 Task: Find the schedule for the last Metro Red Line train from Union Station to North Hollywood.
Action: Key pressed union<Key.space>statuion<Key.backspace><Key.backspace><Key.backspace><Key.backspace>ion
Screenshot: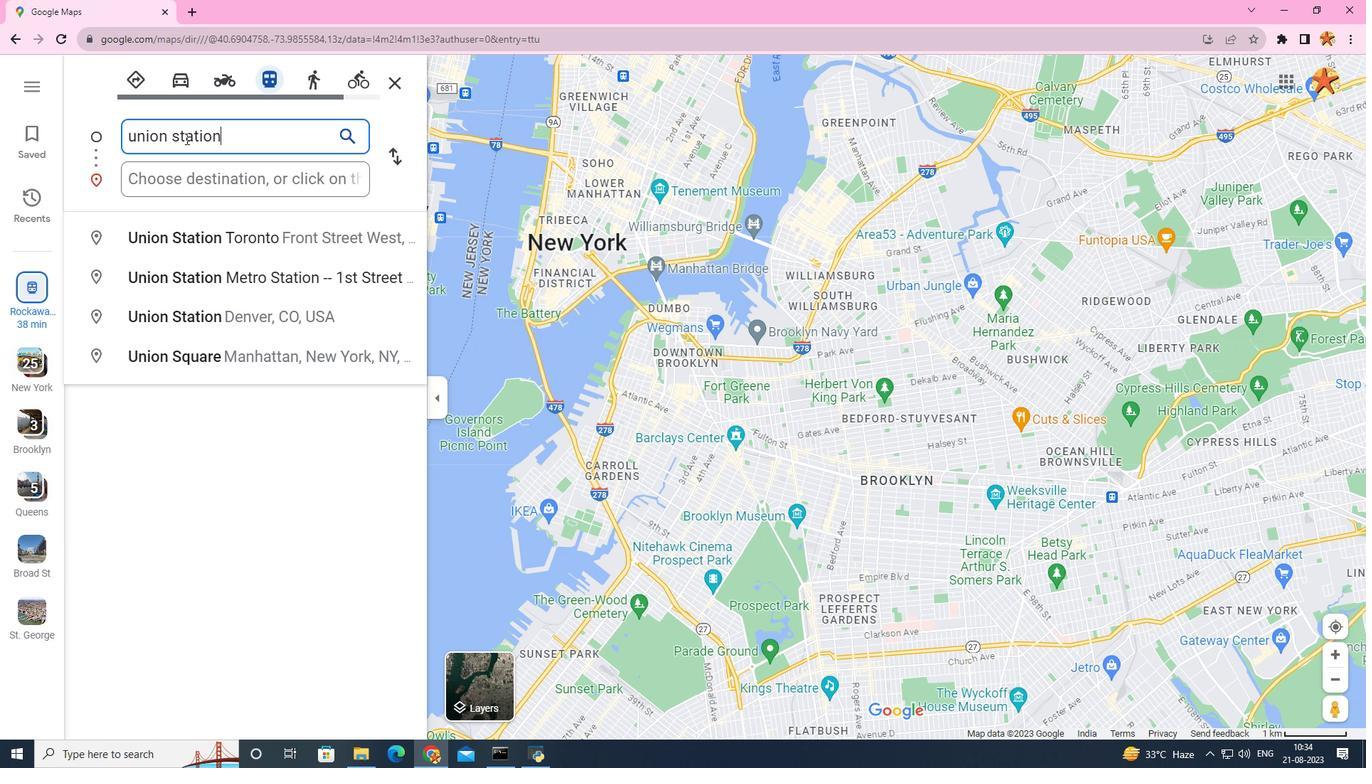 
Action: Mouse moved to (172, 277)
Screenshot: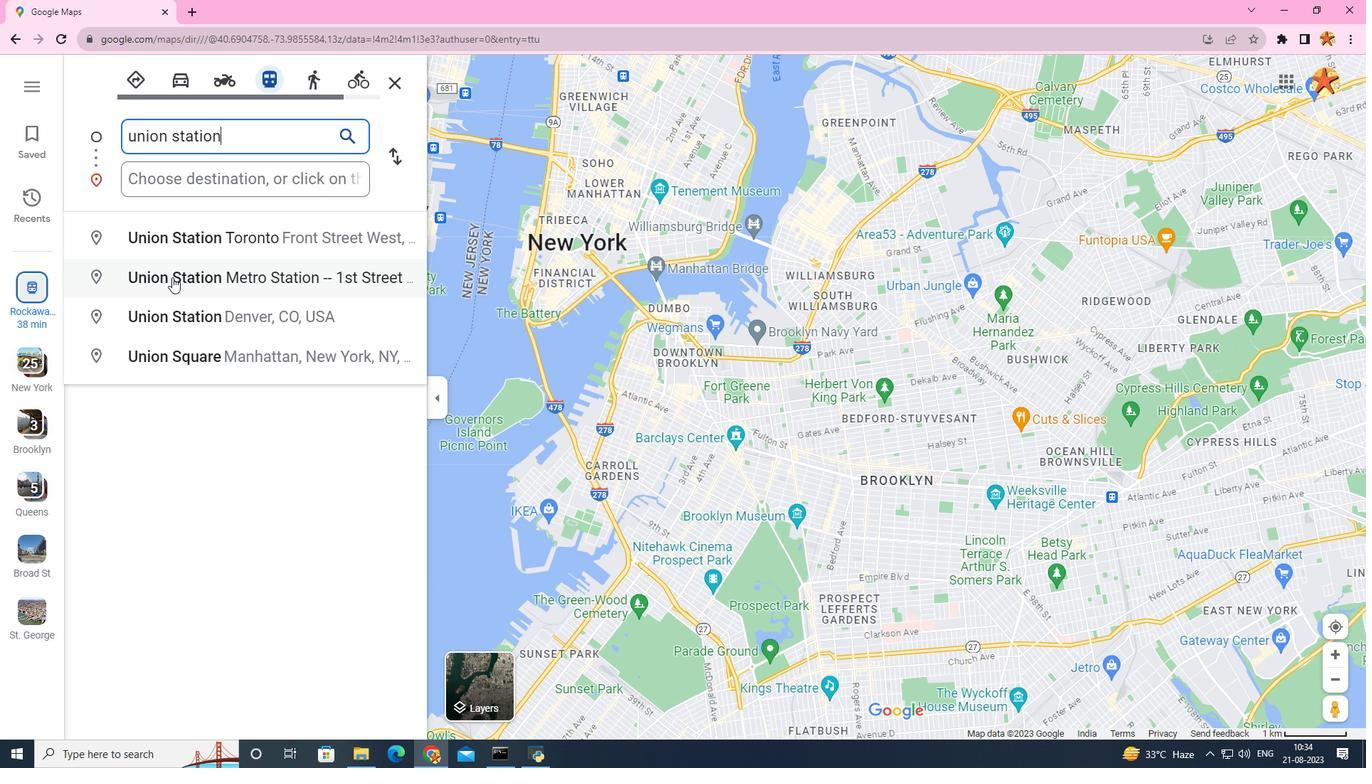 
Action: Mouse pressed left at (172, 277)
Screenshot: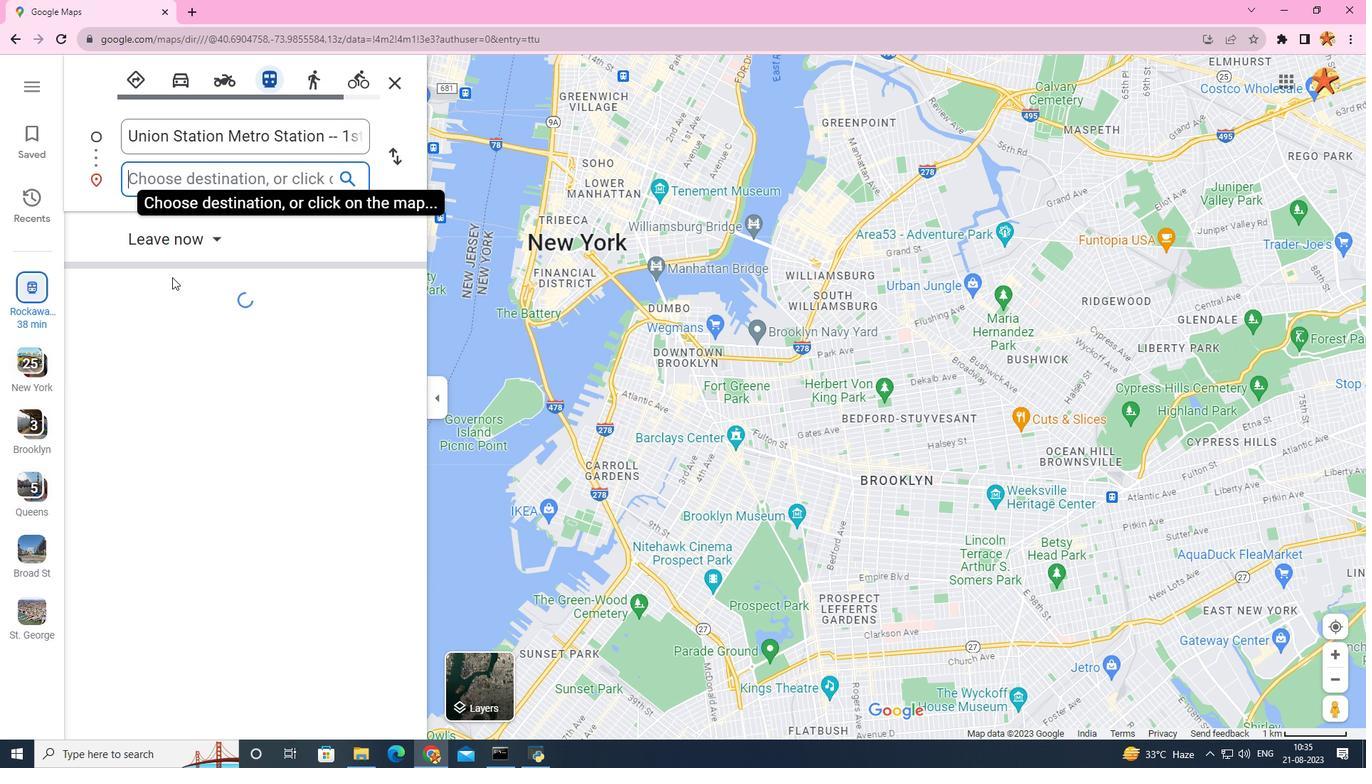 
Action: Mouse moved to (225, 178)
Screenshot: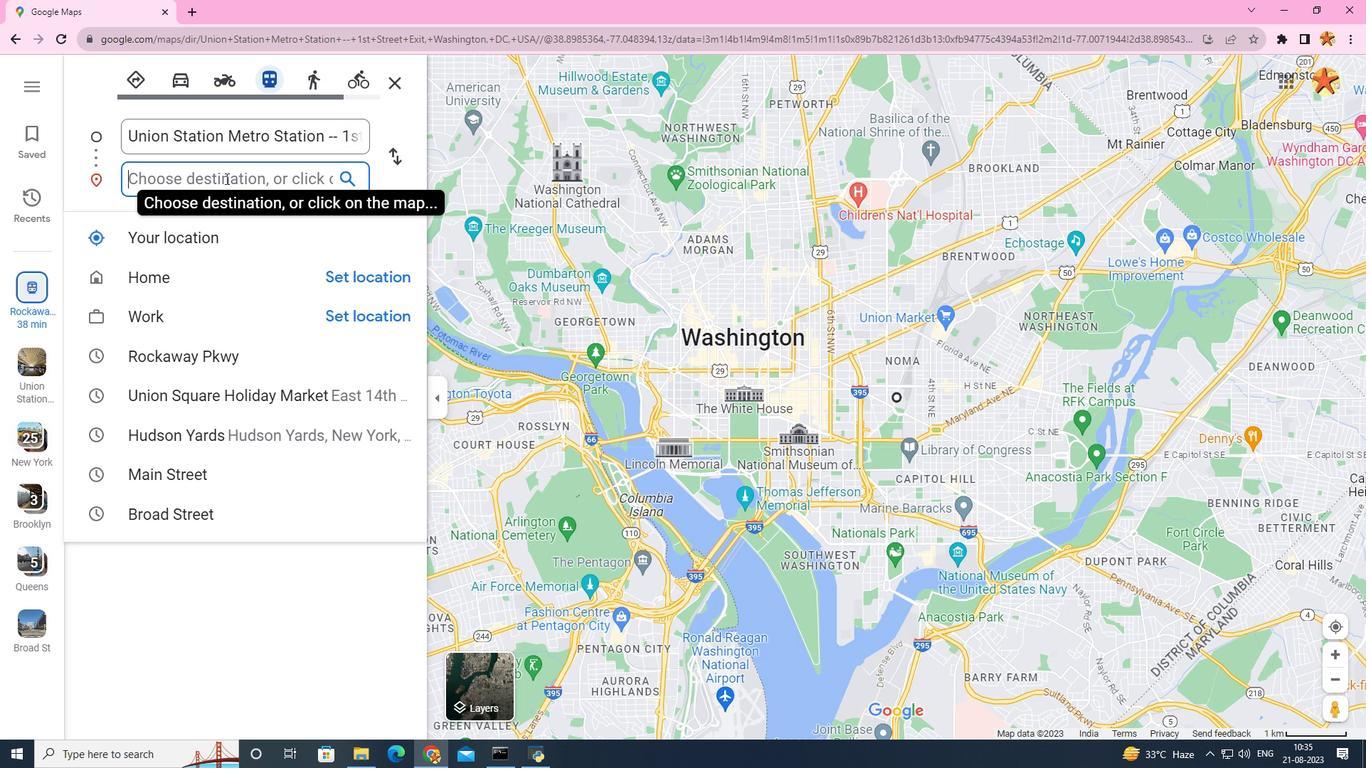 
Action: Mouse pressed left at (225, 178)
Screenshot: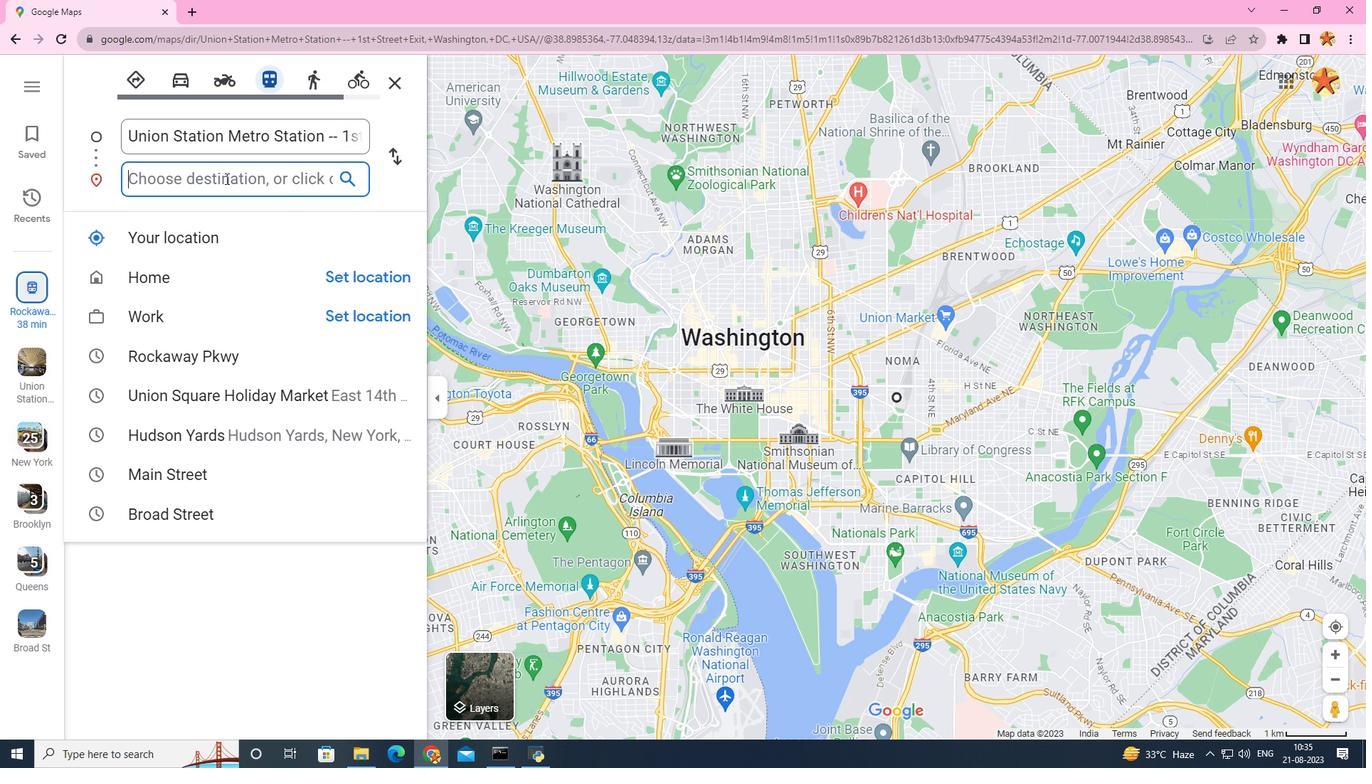 
Action: Key pressed north<Key.space>hollywood
Screenshot: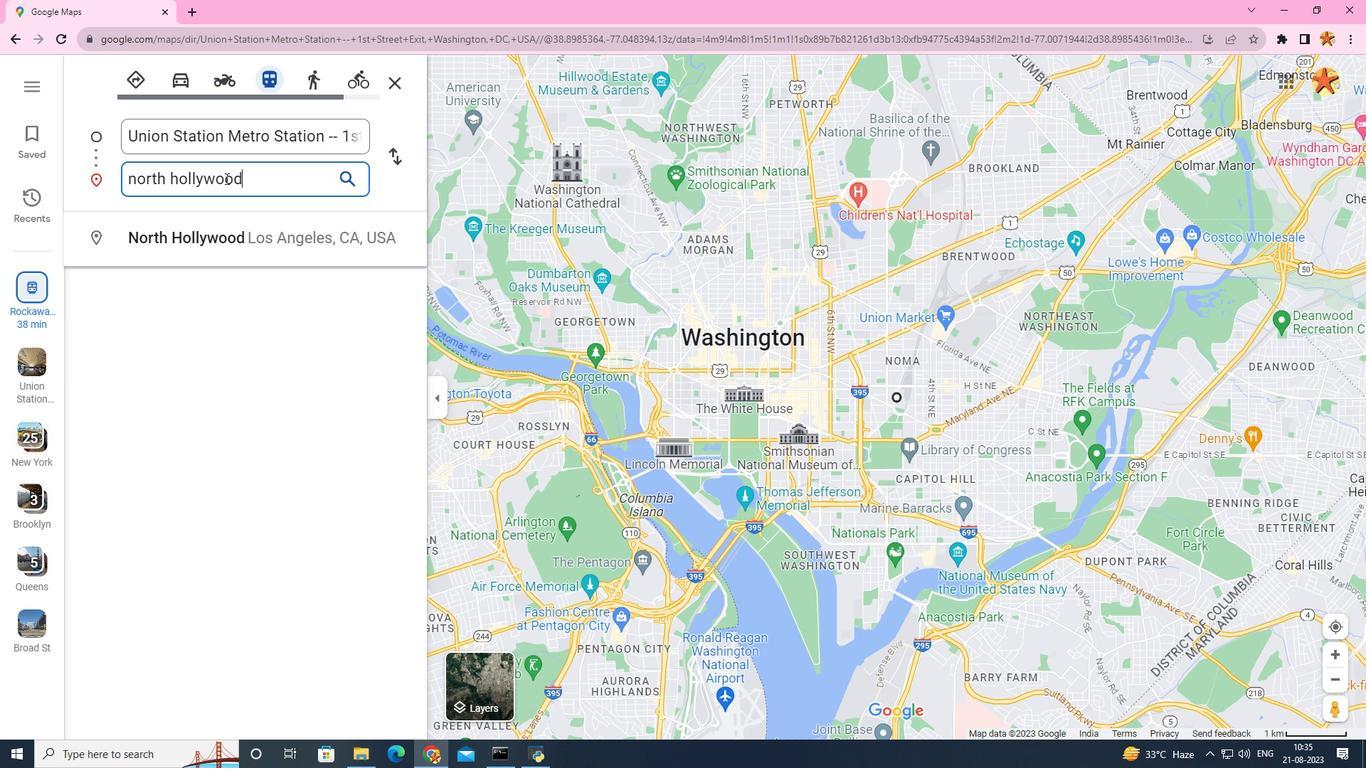 
Action: Mouse moved to (227, 259)
Screenshot: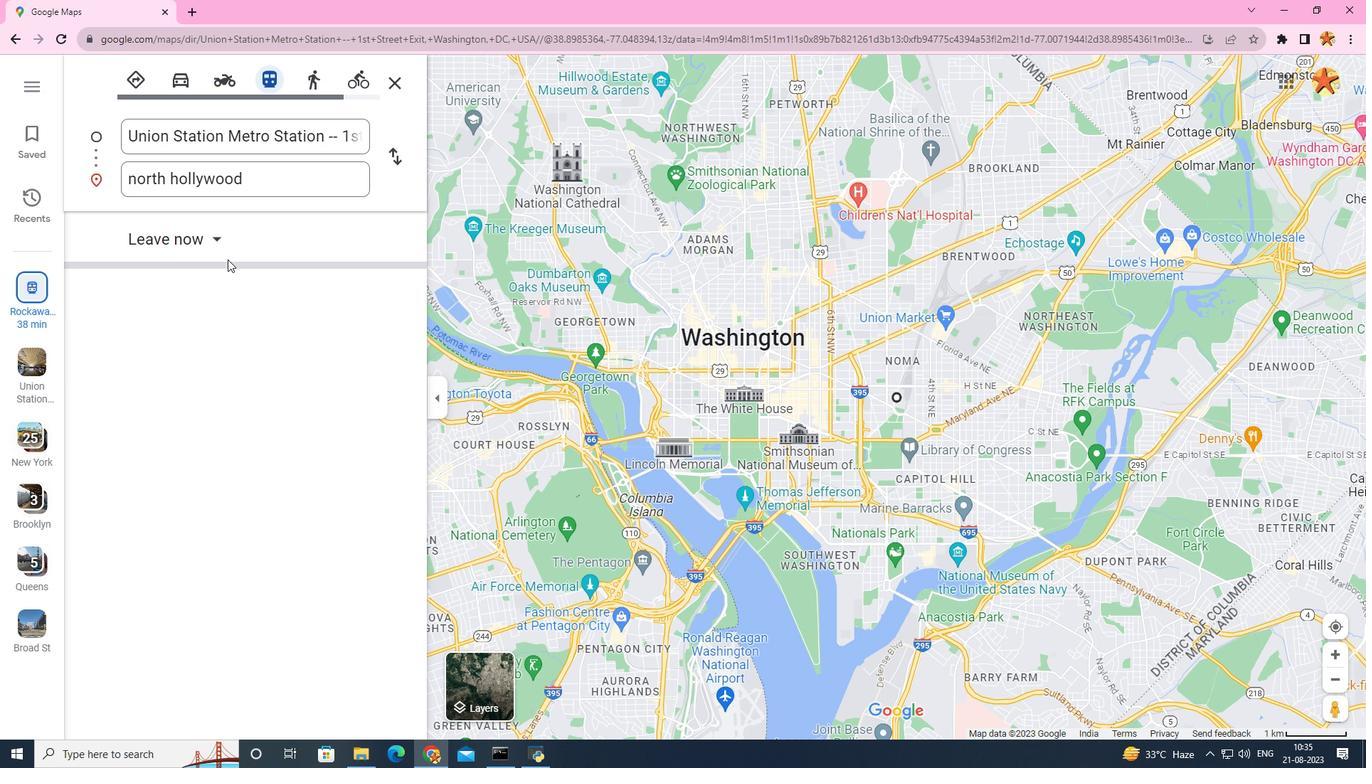 
Action: Mouse pressed left at (227, 259)
Screenshot: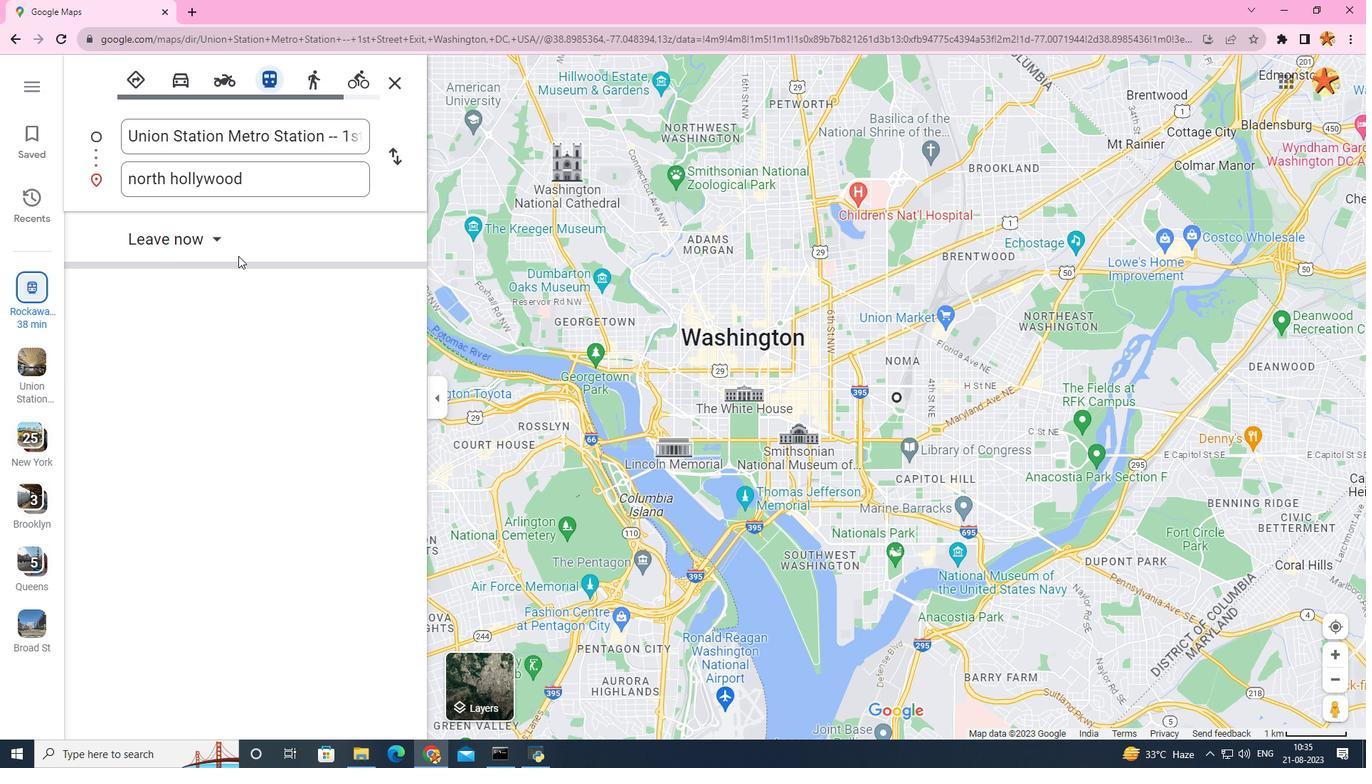 
Action: Mouse moved to (259, 182)
Screenshot: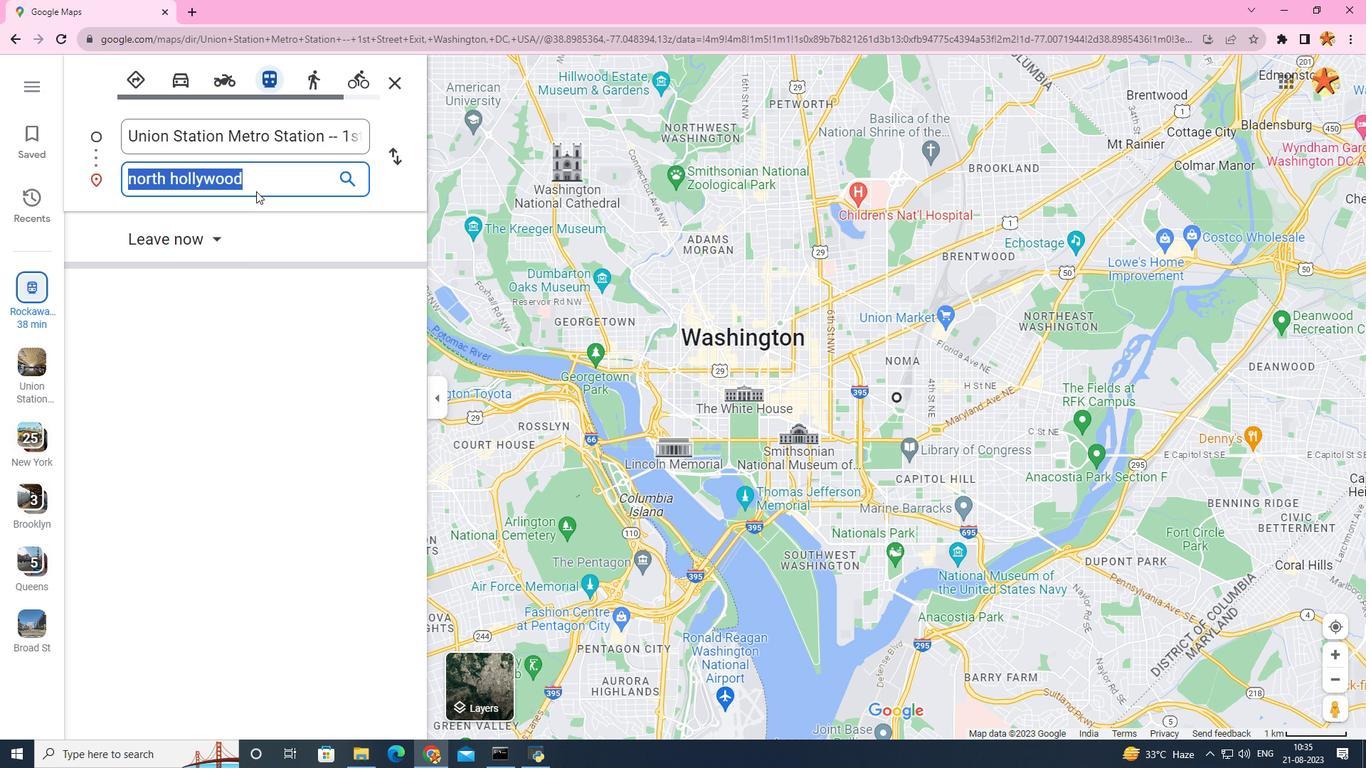 
Action: Mouse pressed left at (259, 182)
Screenshot: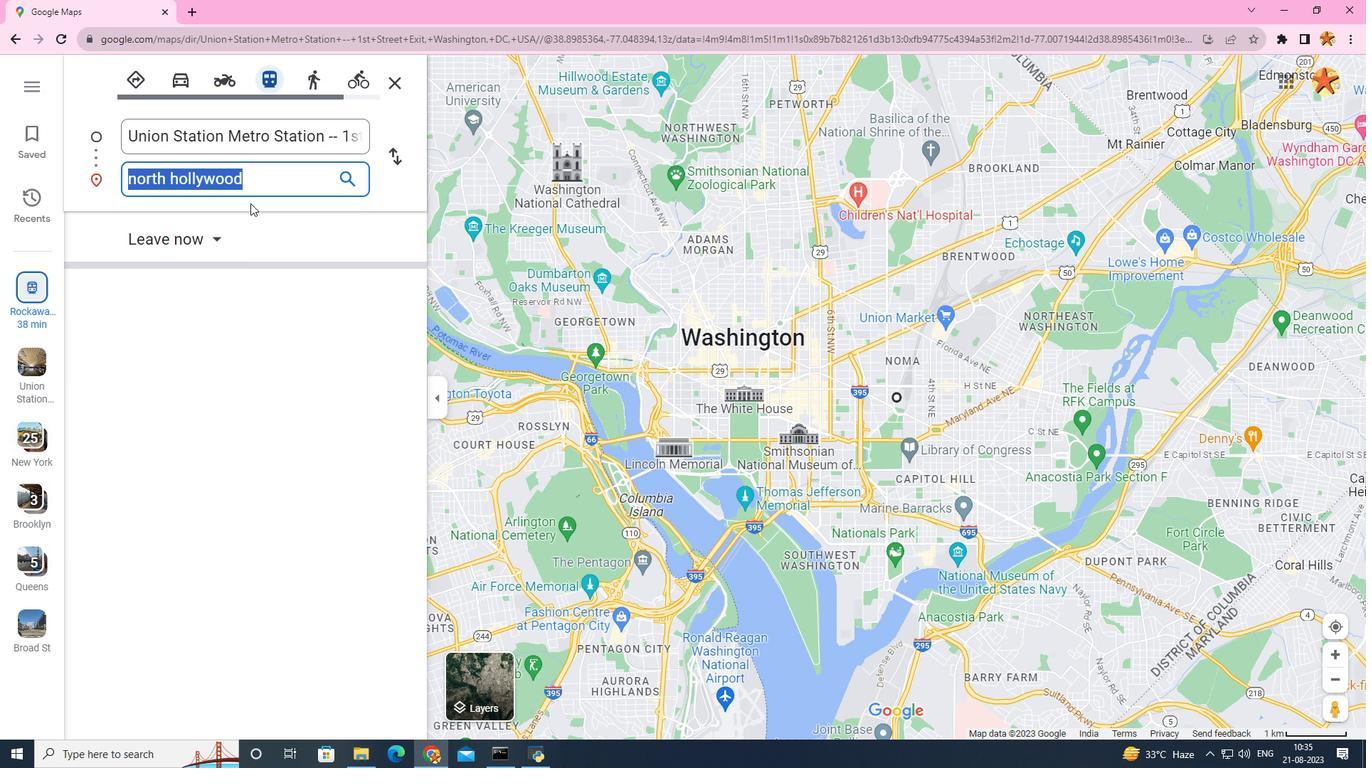 
Action: Mouse moved to (271, 182)
Screenshot: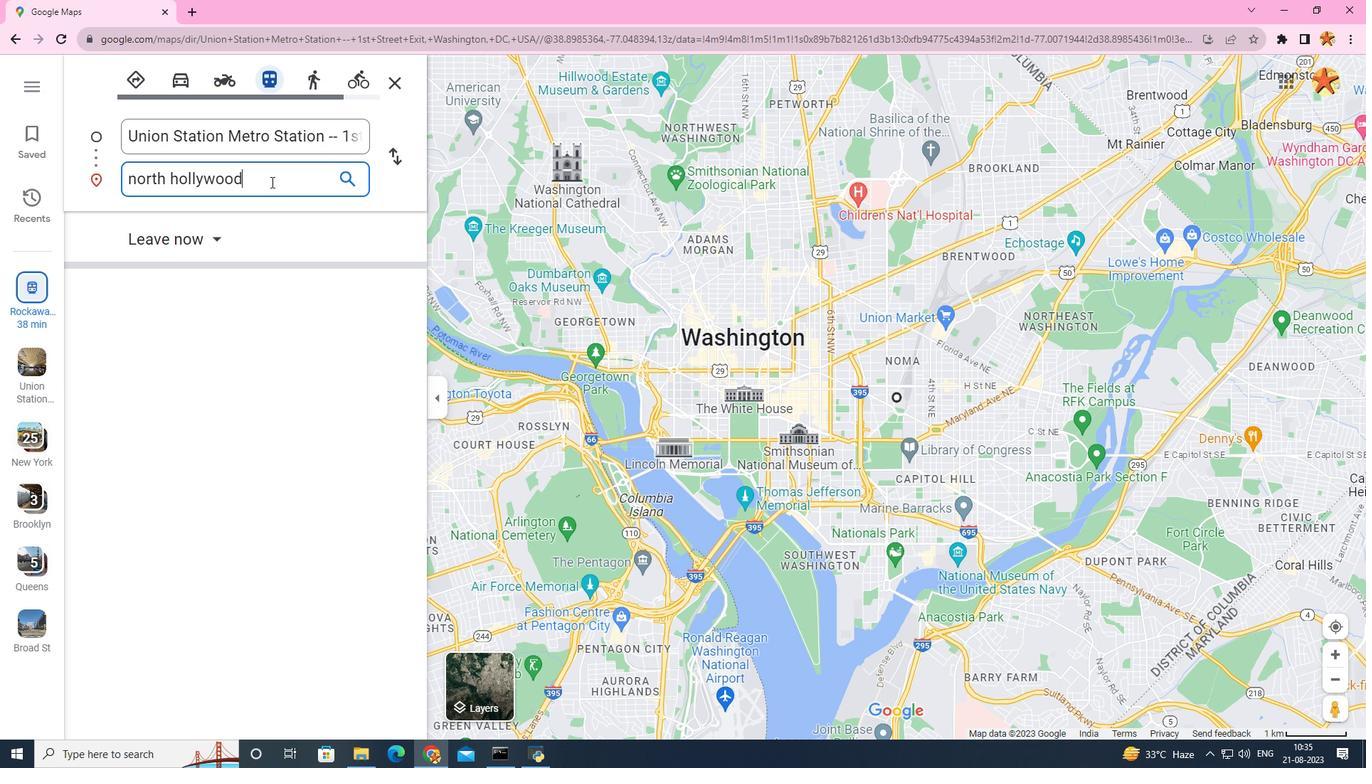
Action: Mouse pressed left at (271, 182)
Screenshot: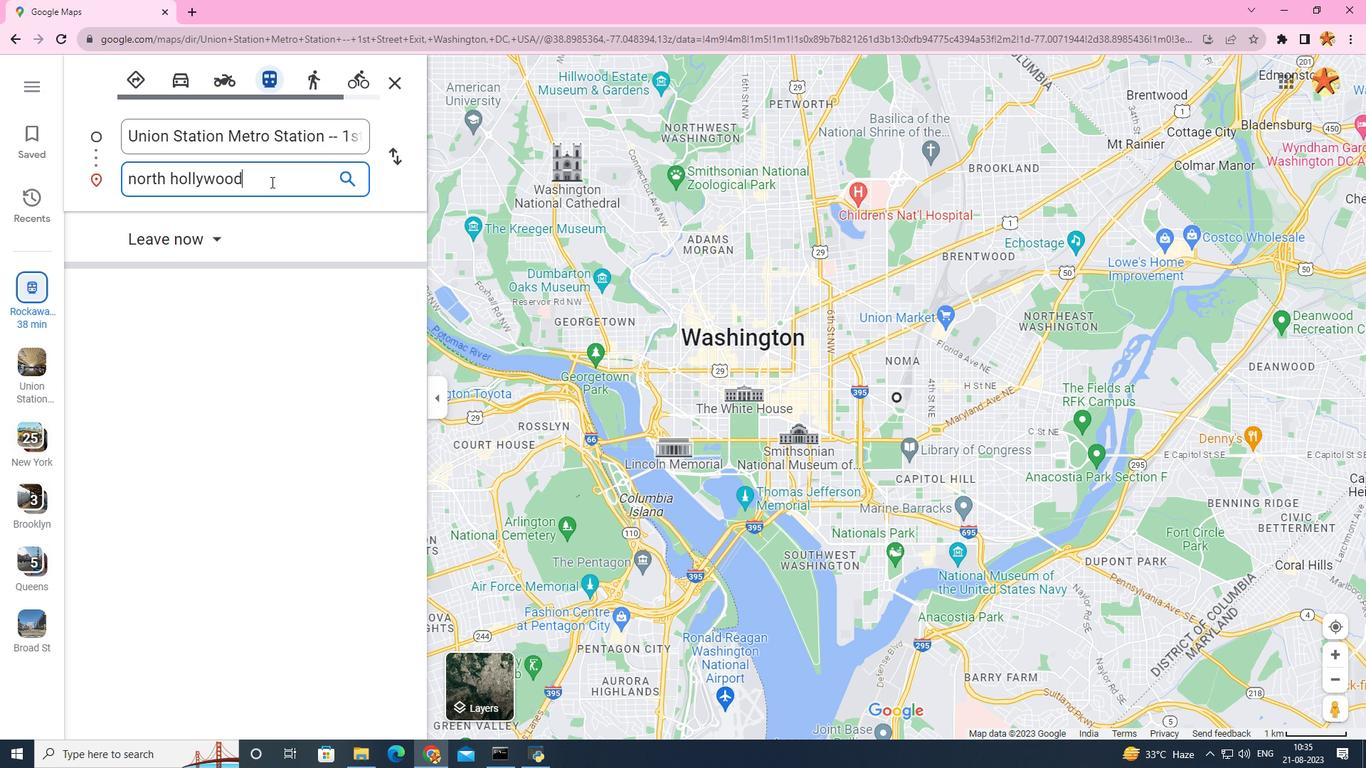 
Action: Key pressed m<Key.backspace>
Screenshot: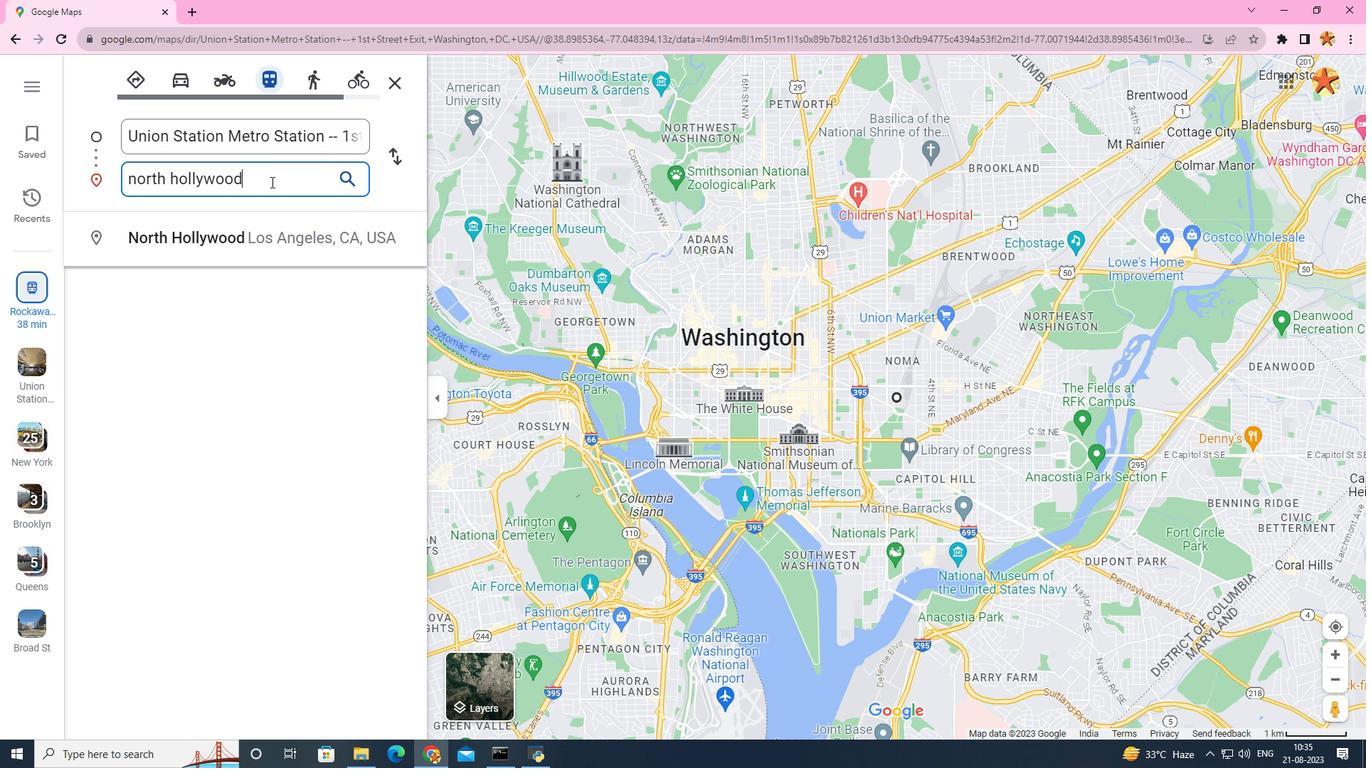
Action: Mouse moved to (224, 222)
Screenshot: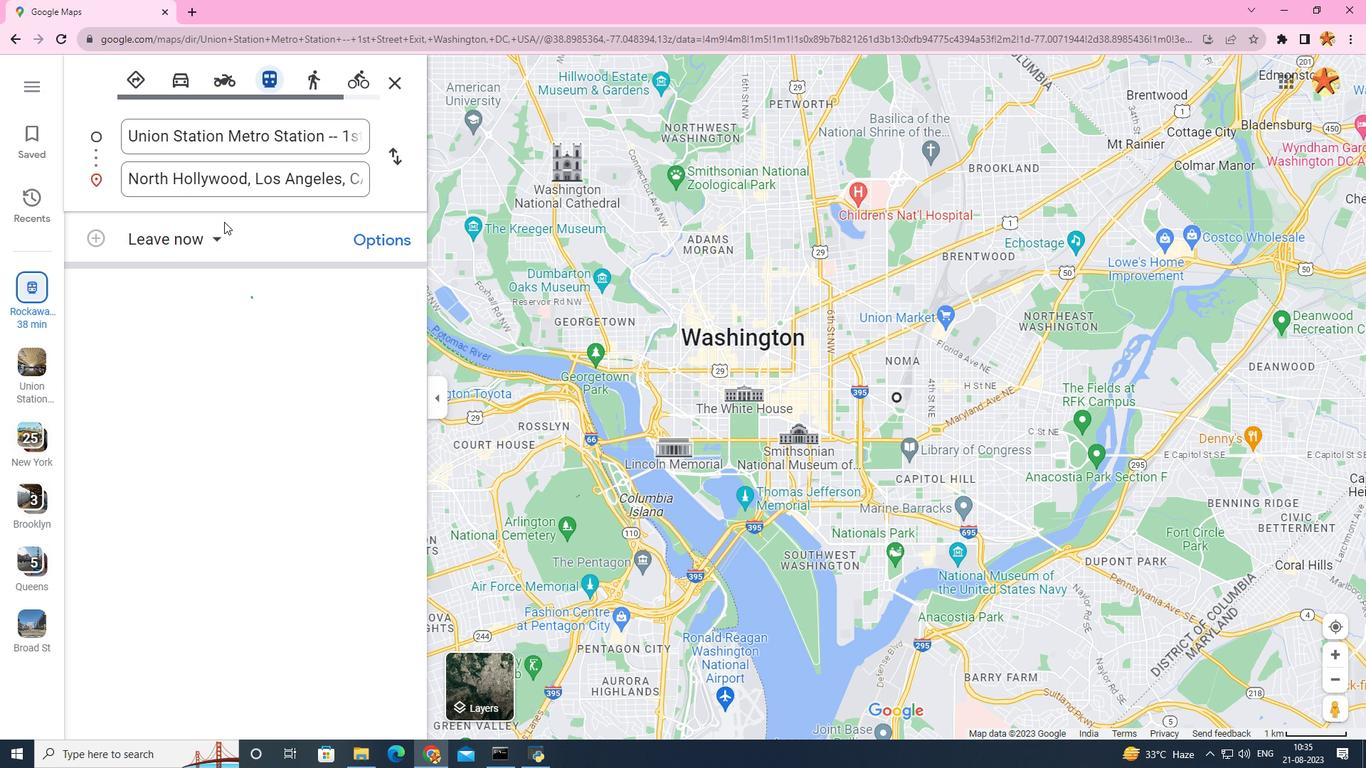 
Action: Mouse pressed left at (224, 222)
Screenshot: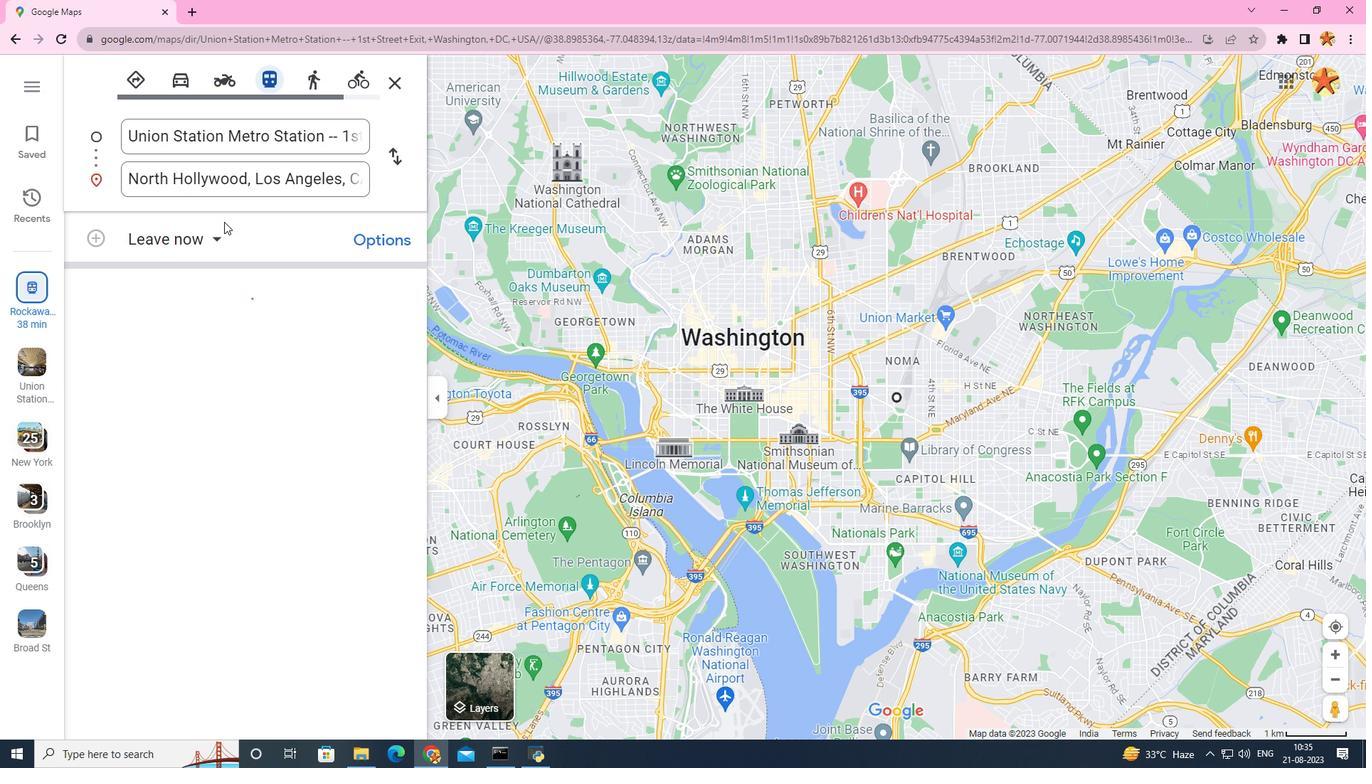 
Action: Mouse moved to (207, 239)
Screenshot: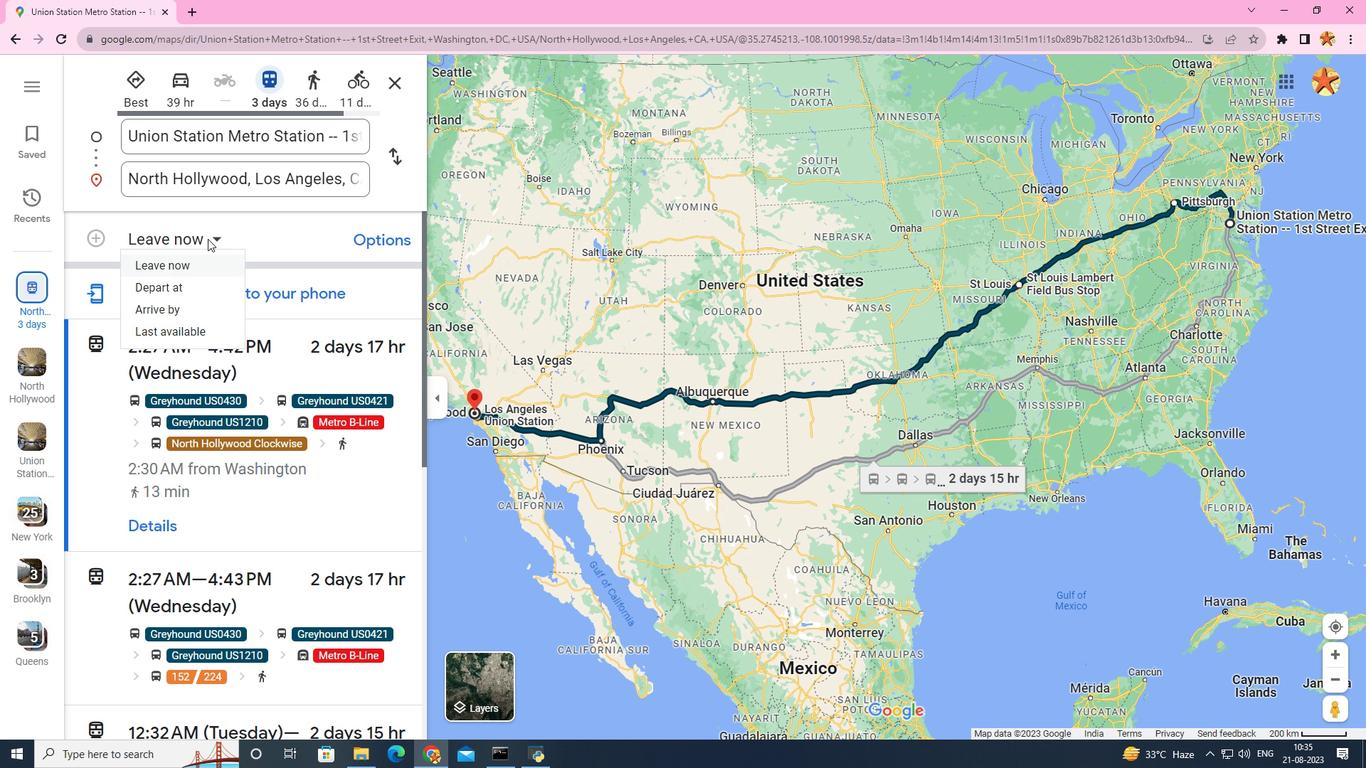 
Action: Mouse pressed left at (207, 239)
Screenshot: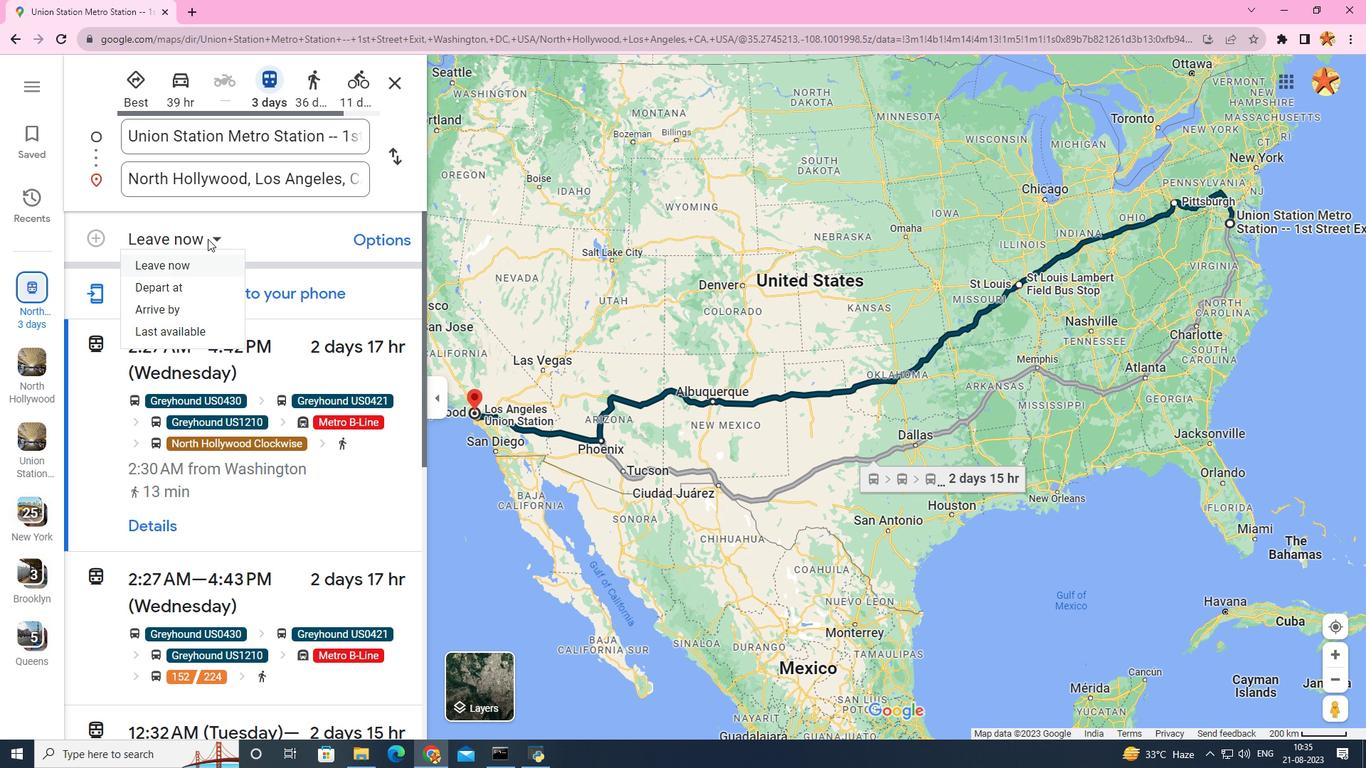 
Action: Mouse moved to (183, 333)
Screenshot: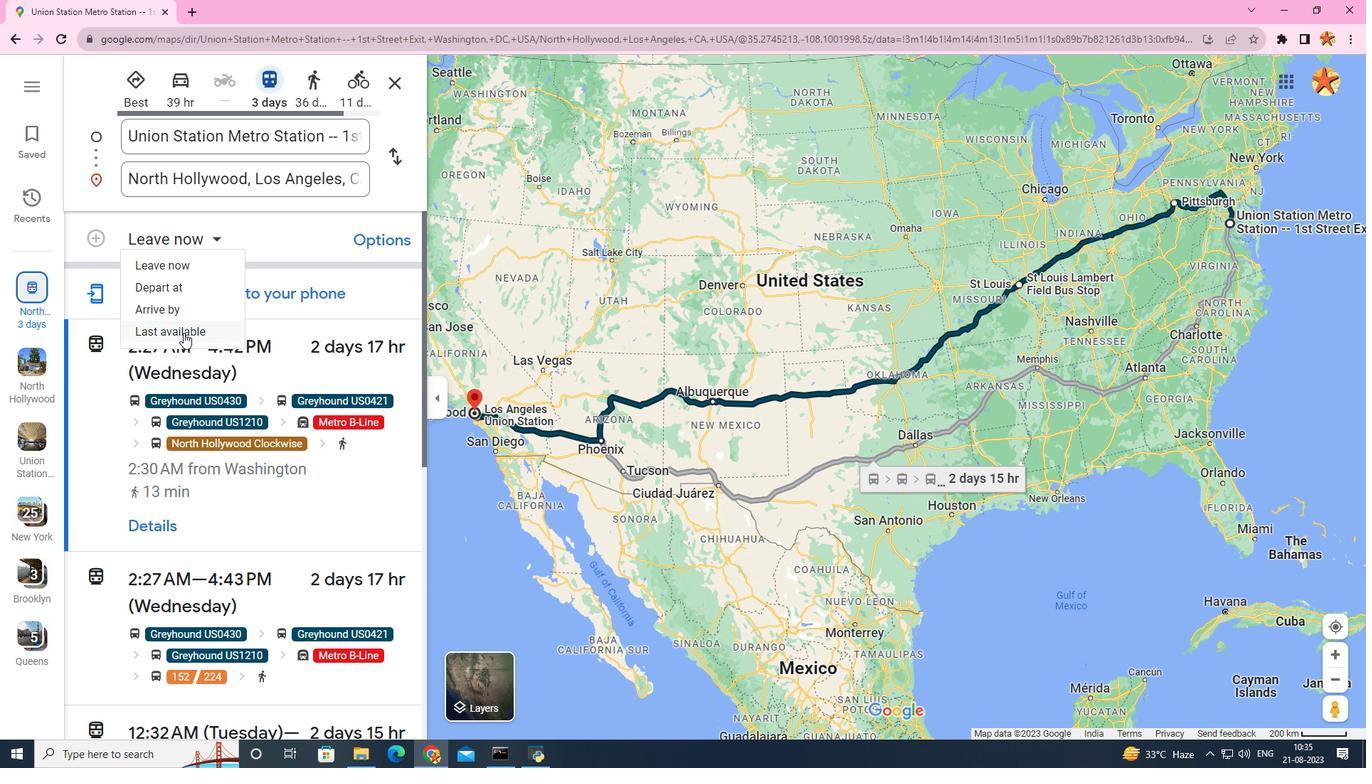 
Action: Mouse pressed left at (183, 333)
Screenshot: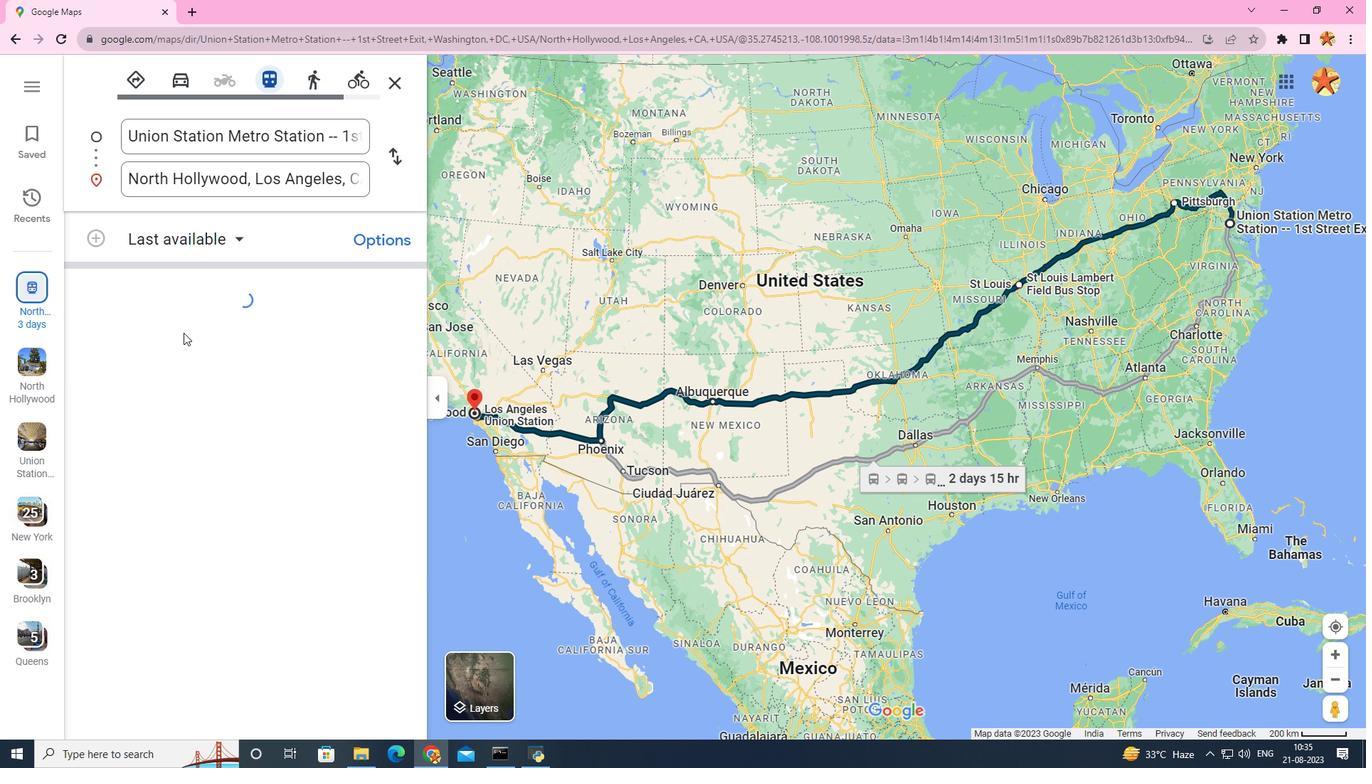 
Action: Mouse moved to (108, 463)
Screenshot: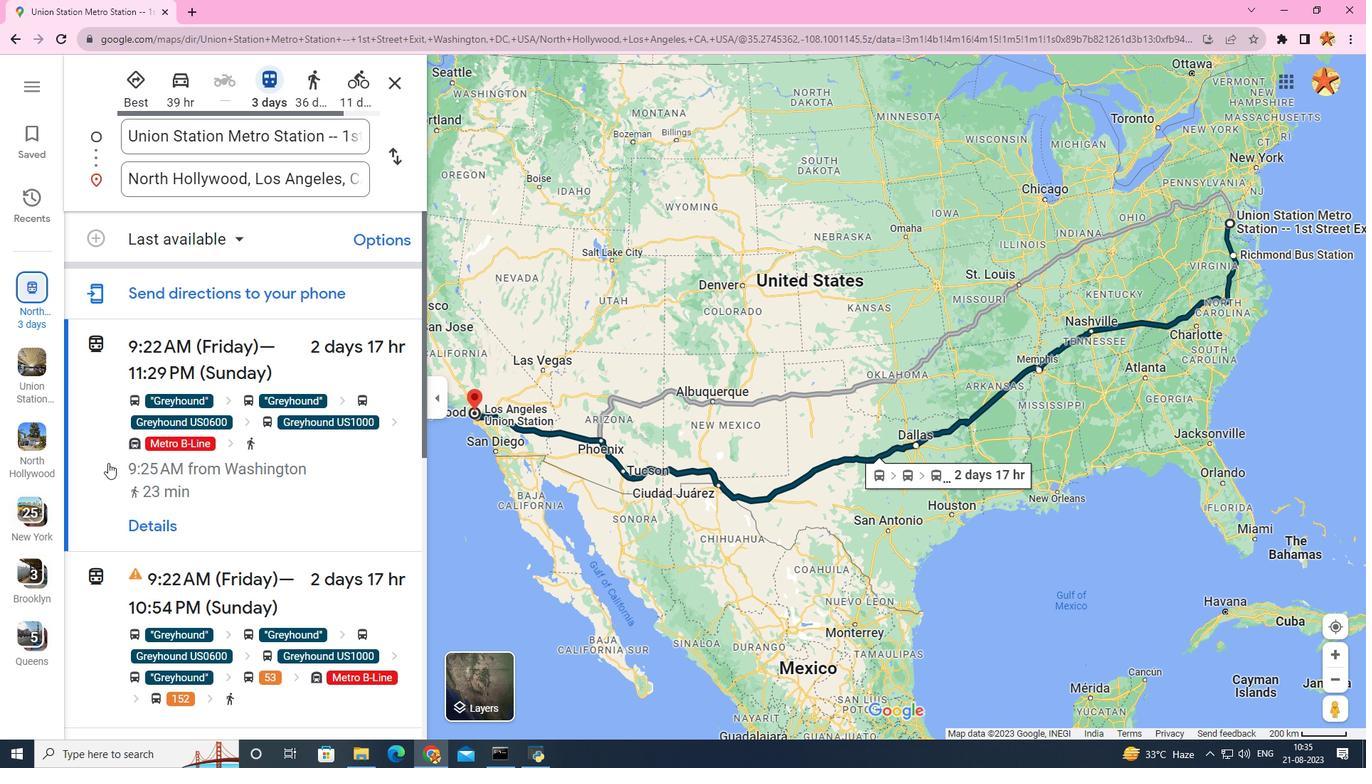 
Action: Mouse scrolled (108, 462) with delta (0, 0)
Screenshot: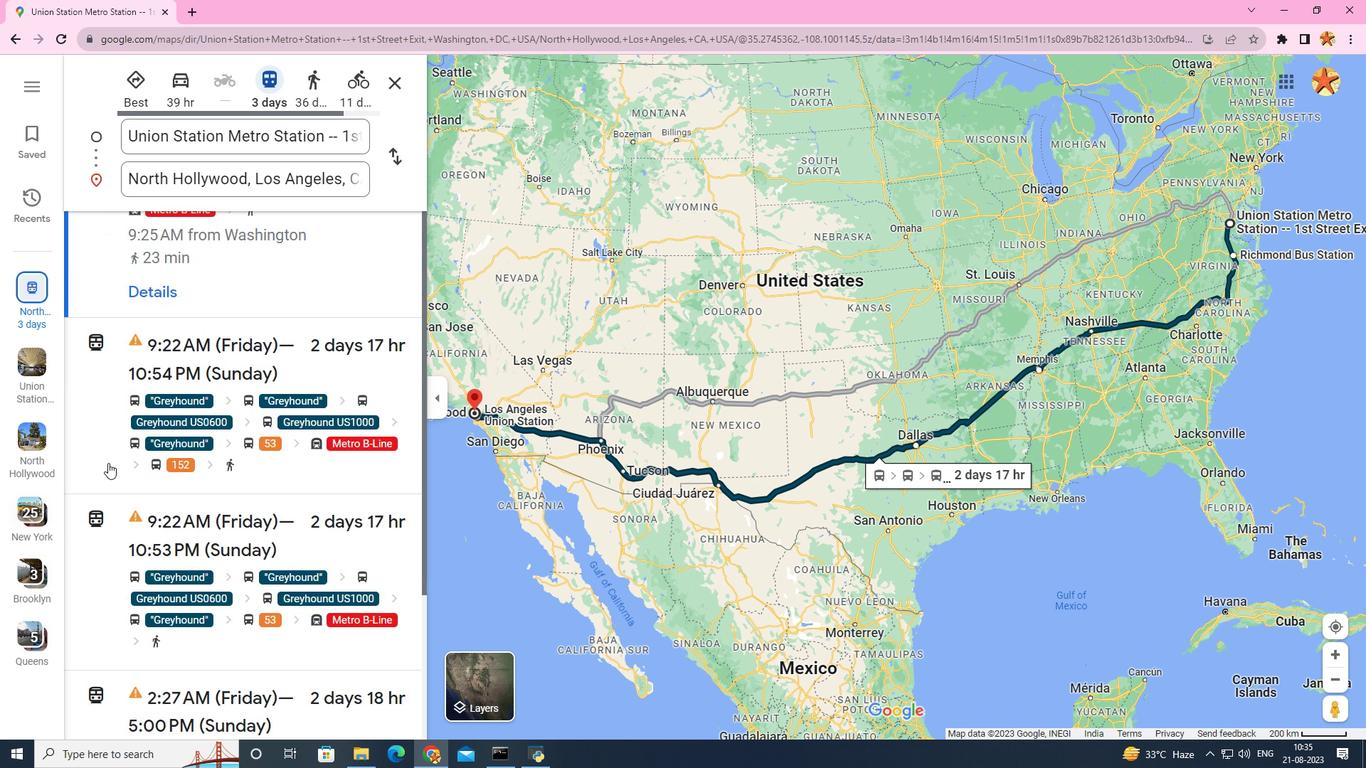 
Action: Mouse scrolled (108, 462) with delta (0, 0)
Screenshot: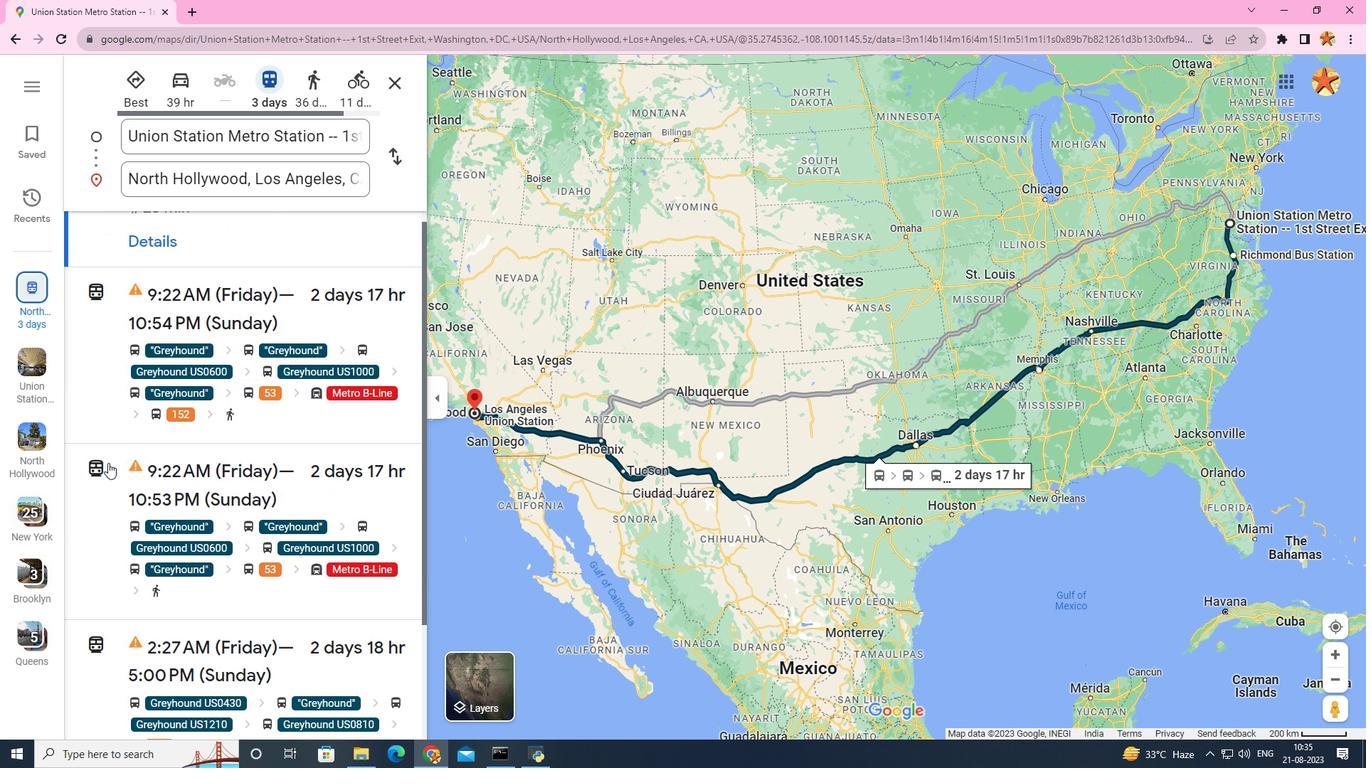 
Action: Mouse scrolled (108, 462) with delta (0, 0)
Screenshot: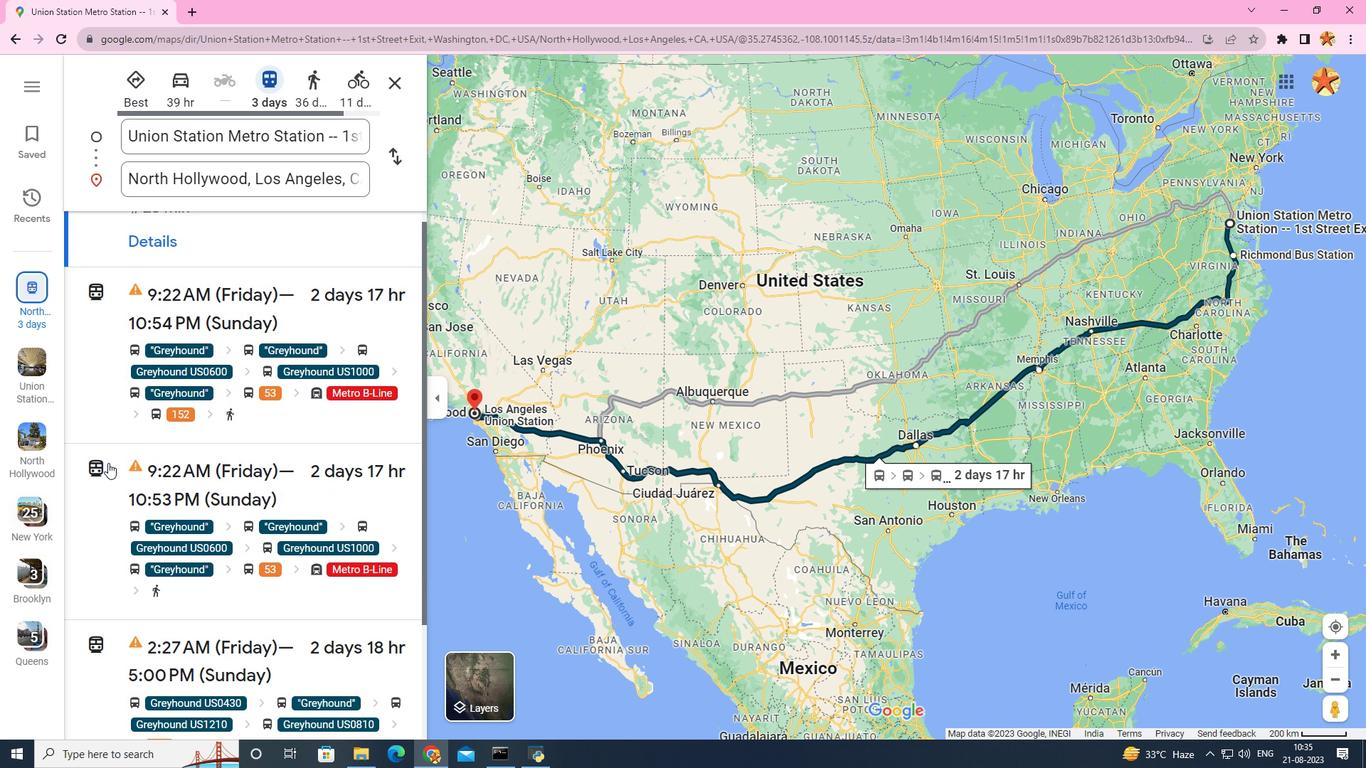 
Action: Mouse scrolled (108, 462) with delta (0, 0)
Screenshot: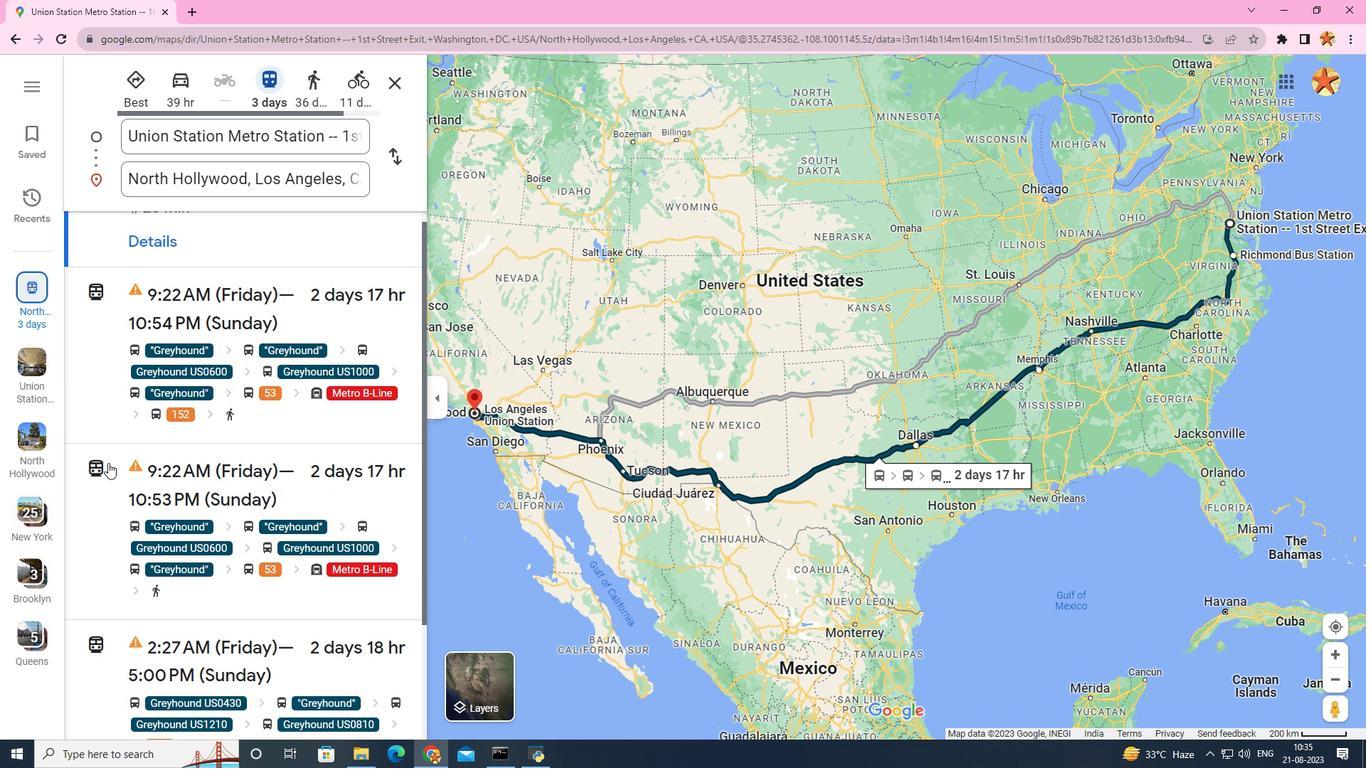 
Action: Mouse scrolled (108, 462) with delta (0, 0)
Screenshot: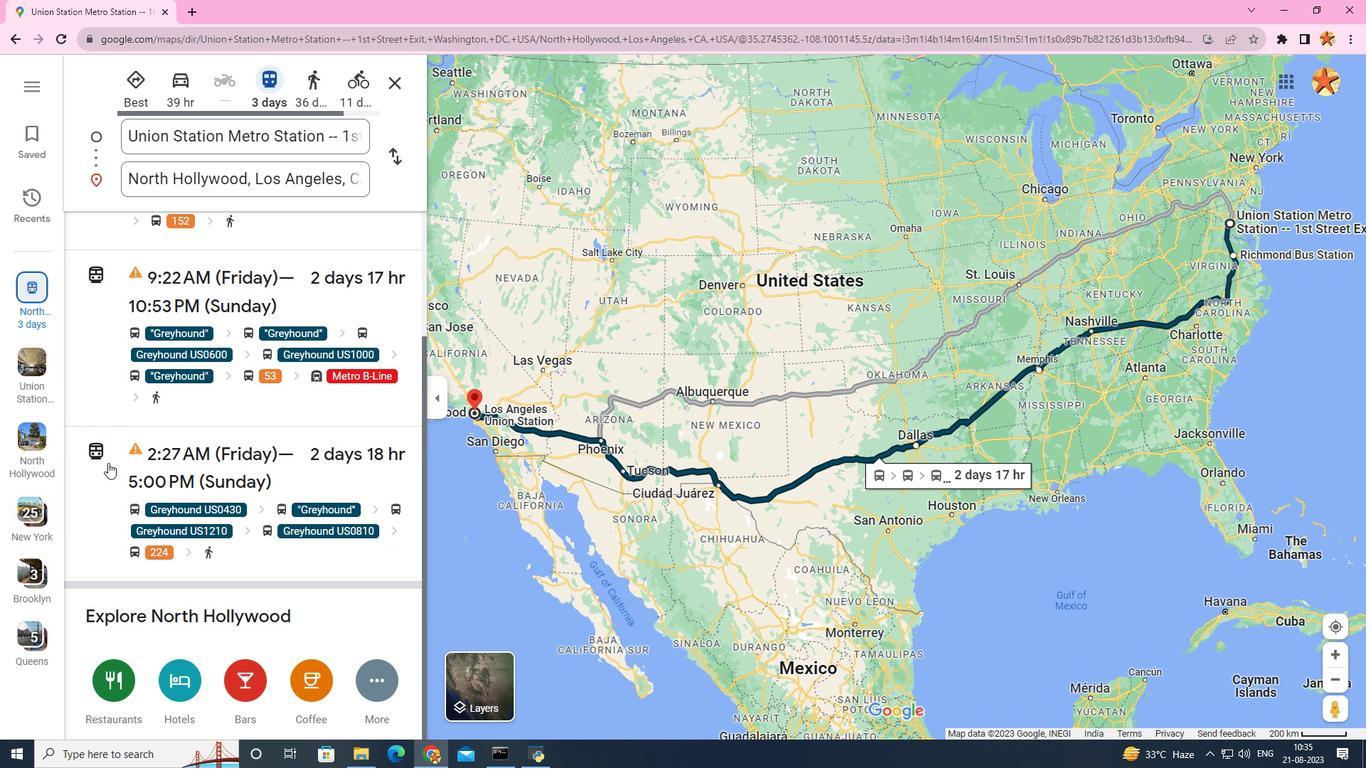 
Action: Mouse scrolled (108, 462) with delta (0, 0)
Screenshot: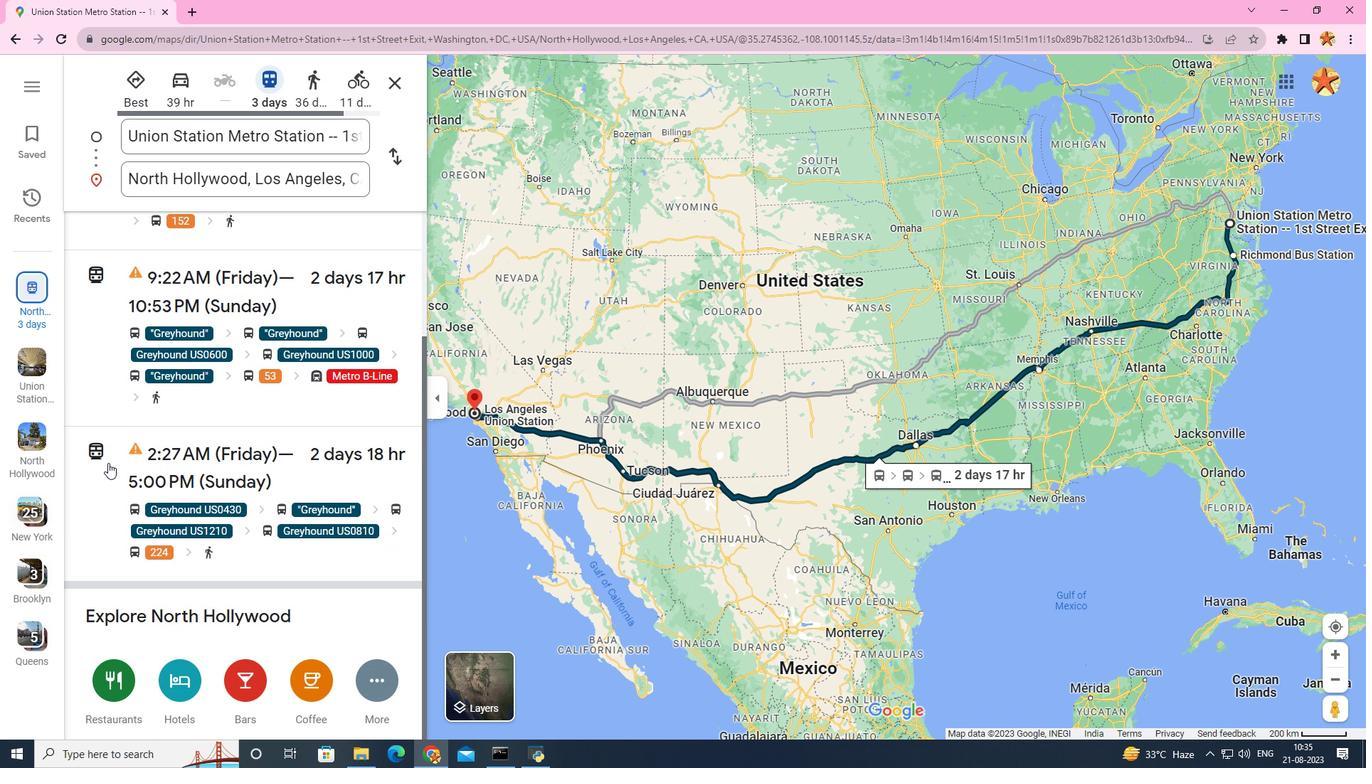 
Action: Mouse scrolled (108, 462) with delta (0, 0)
Screenshot: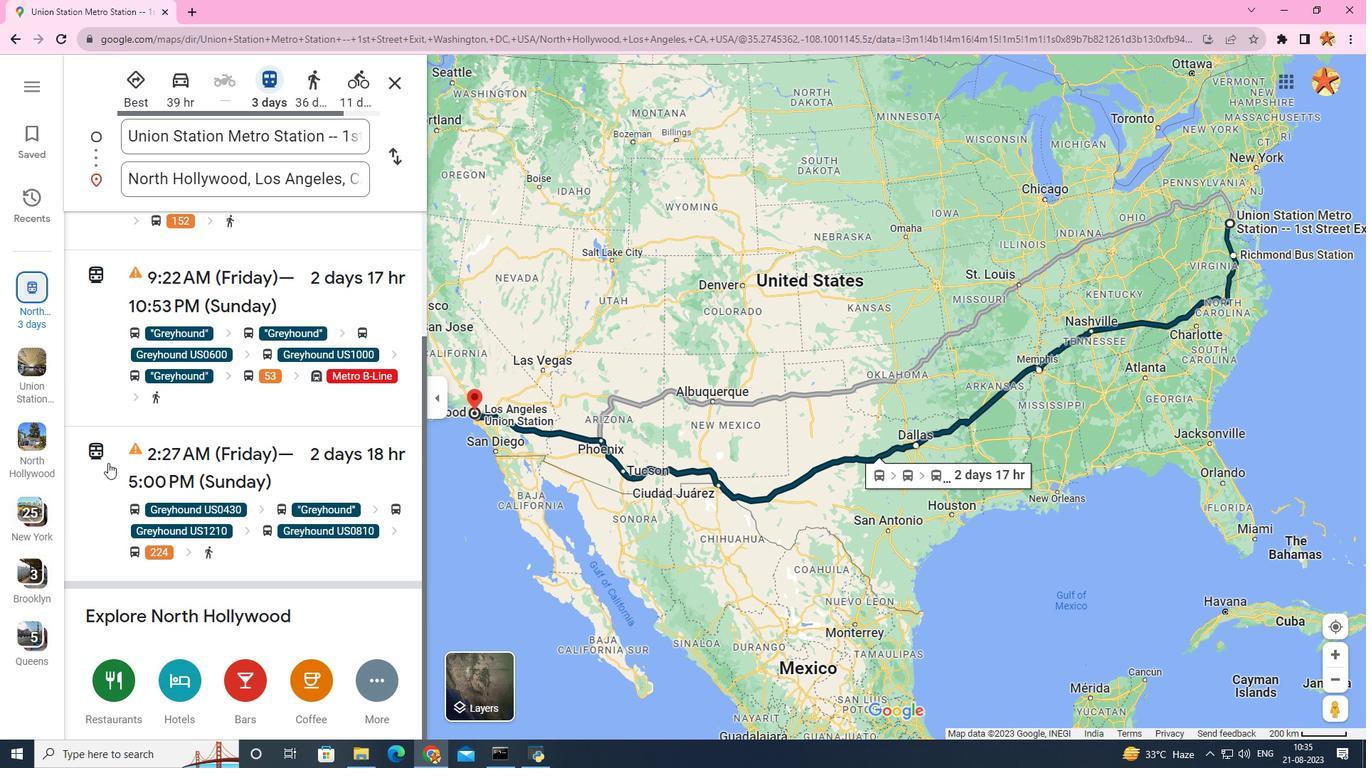
Action: Mouse scrolled (108, 462) with delta (0, 0)
Screenshot: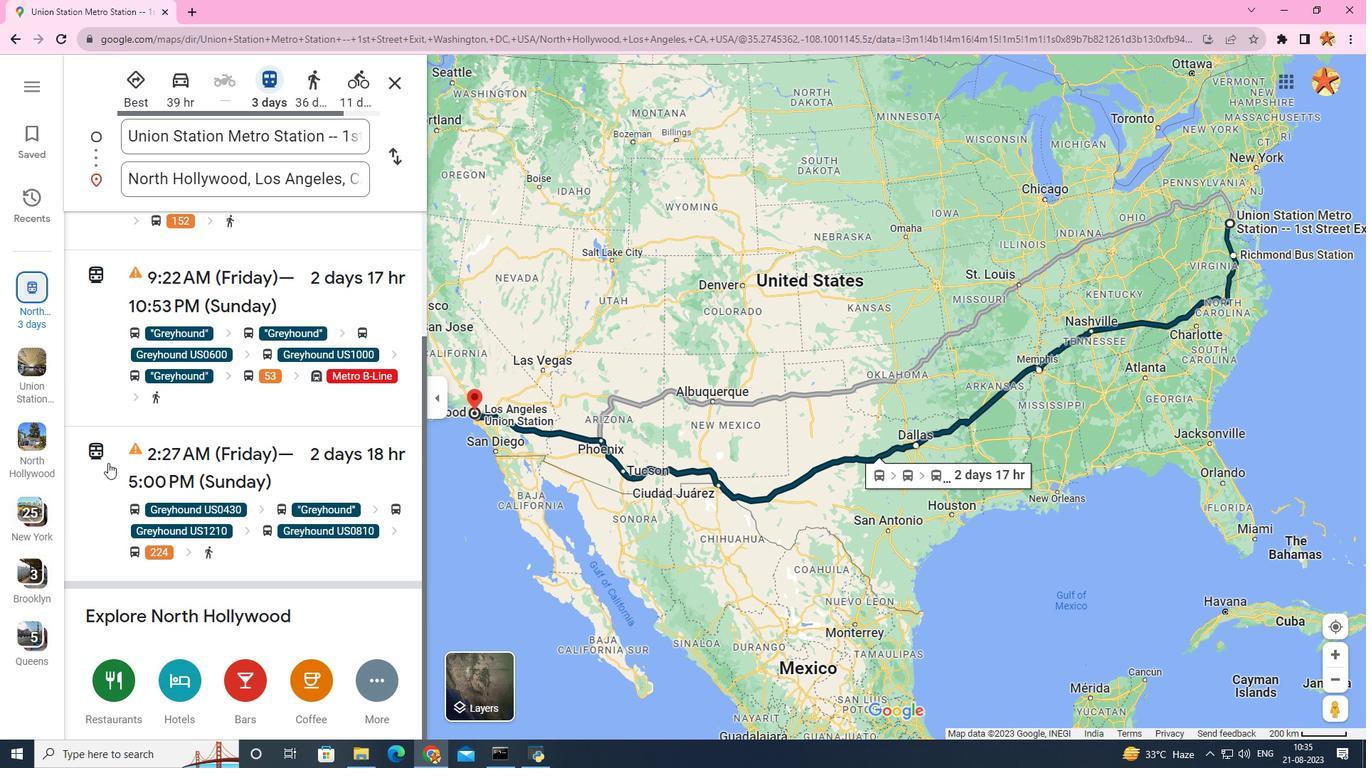 
Action: Mouse scrolled (108, 462) with delta (0, 0)
Screenshot: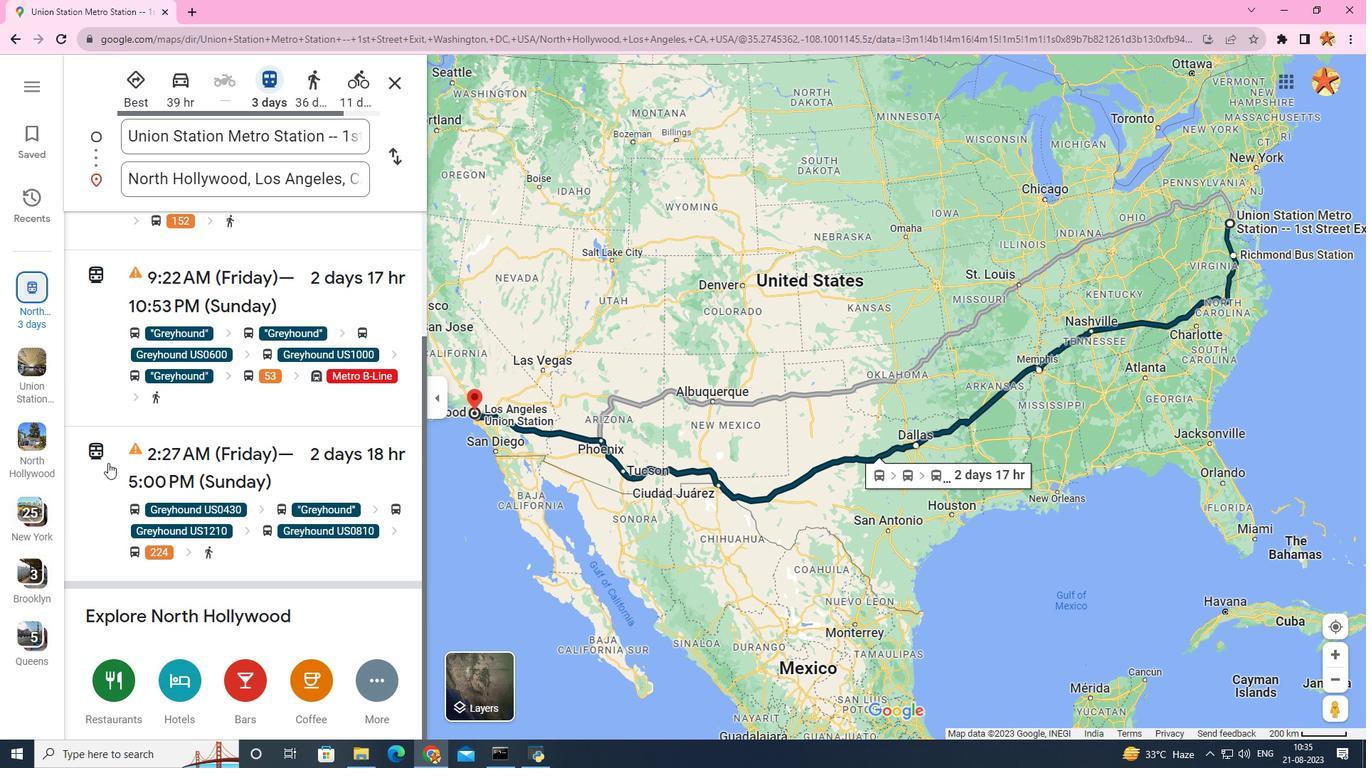 
Action: Mouse scrolled (108, 464) with delta (0, 0)
Screenshot: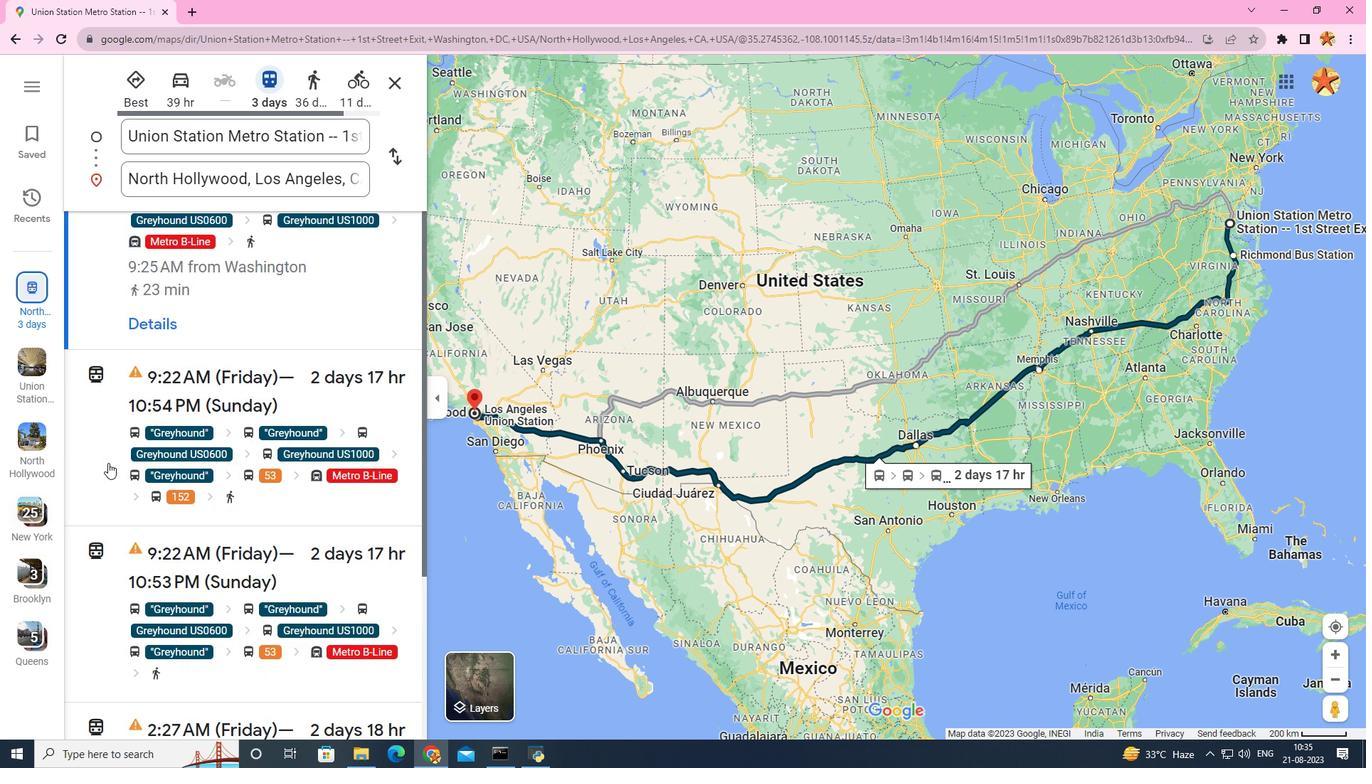 
Action: Mouse scrolled (108, 464) with delta (0, 0)
Screenshot: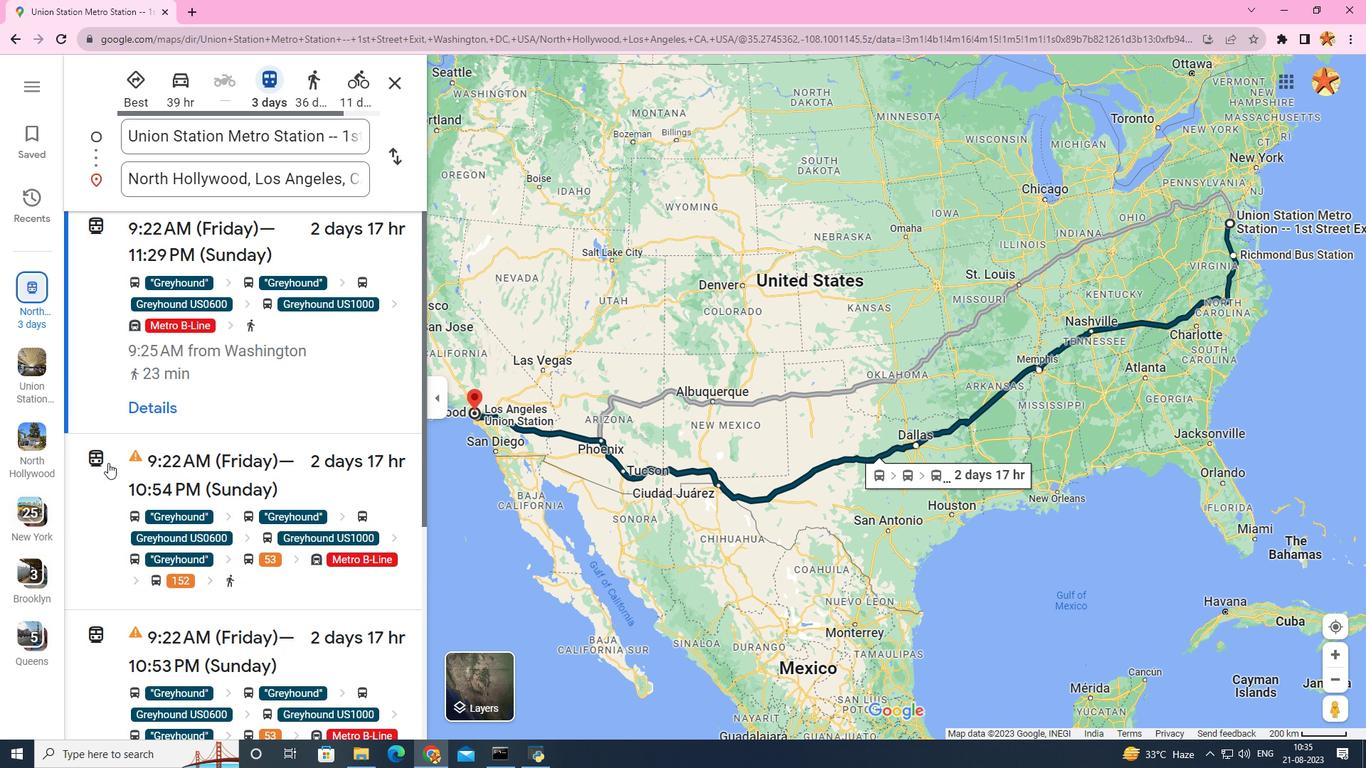
Action: Mouse scrolled (108, 464) with delta (0, 0)
Screenshot: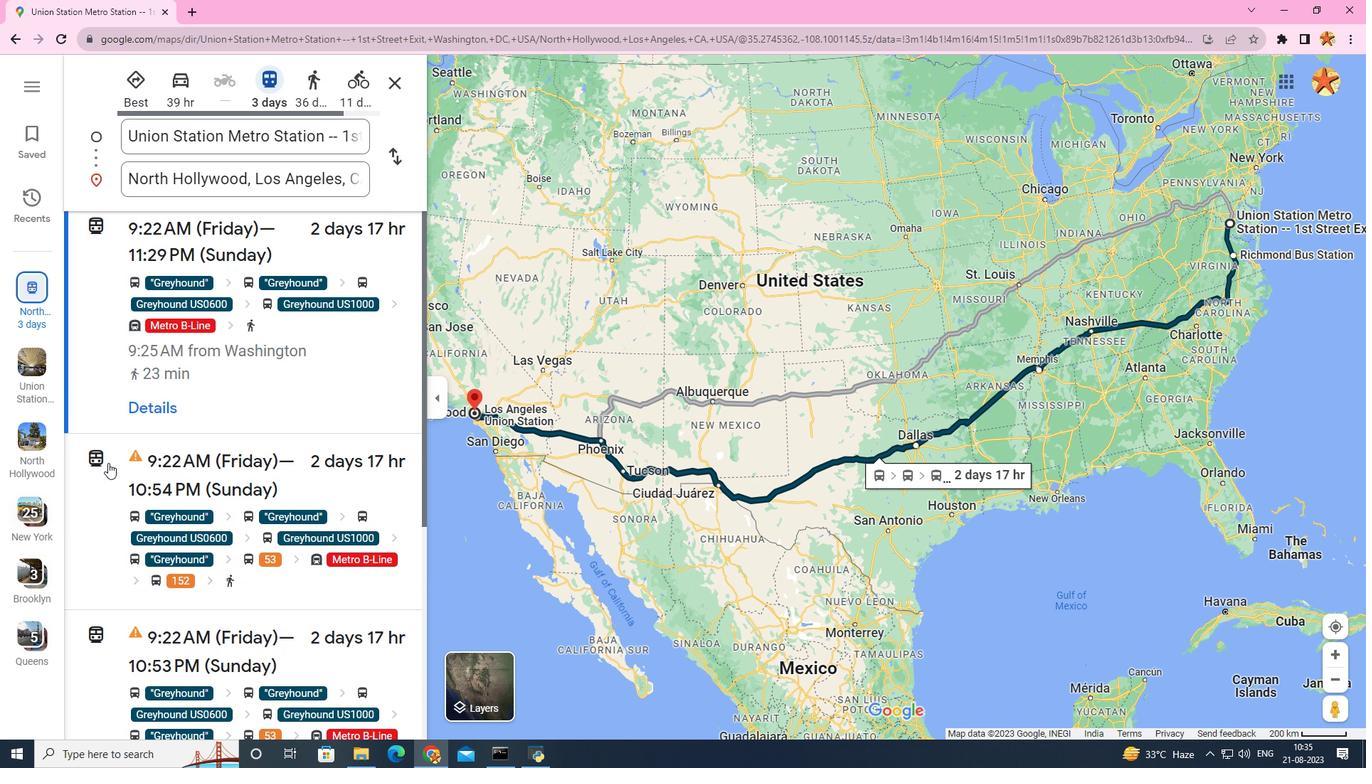 
Action: Mouse scrolled (108, 464) with delta (0, 0)
Screenshot: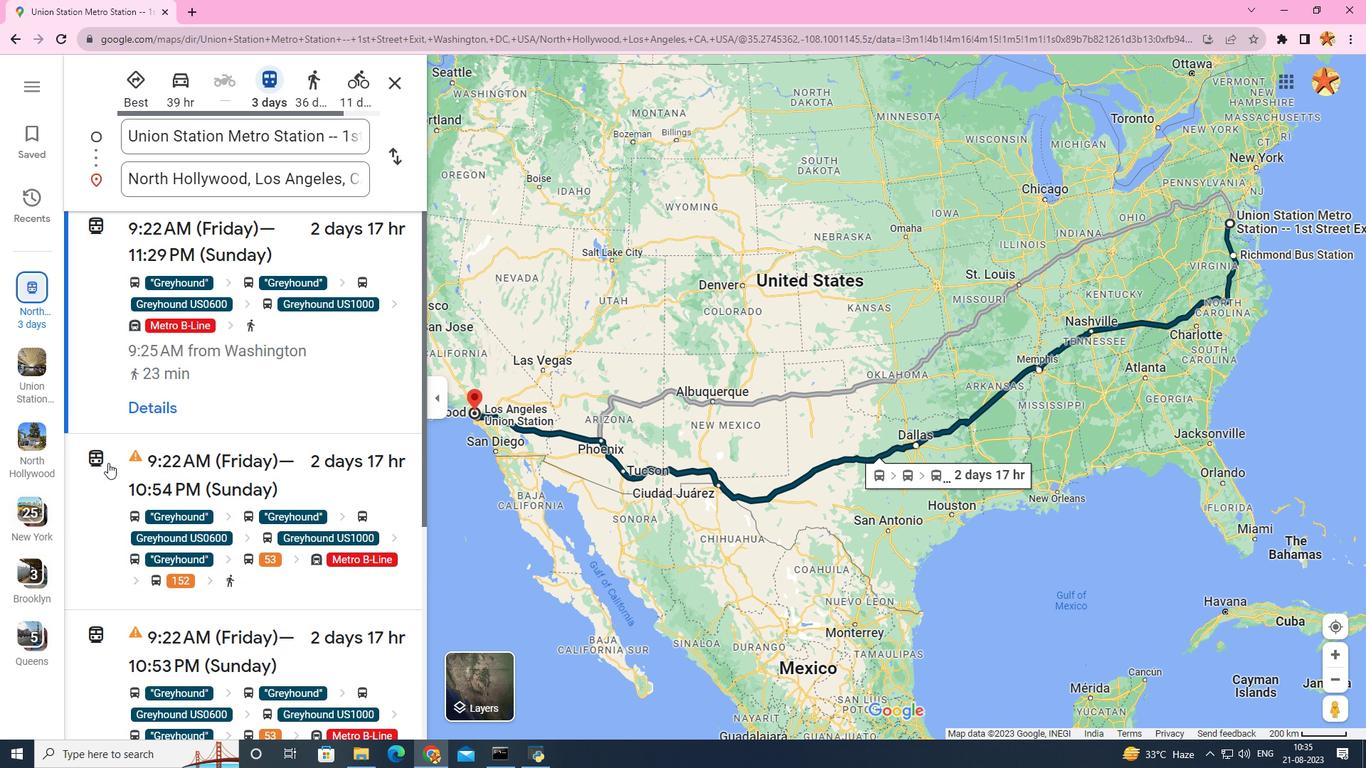 
Action: Mouse scrolled (108, 464) with delta (0, 0)
Screenshot: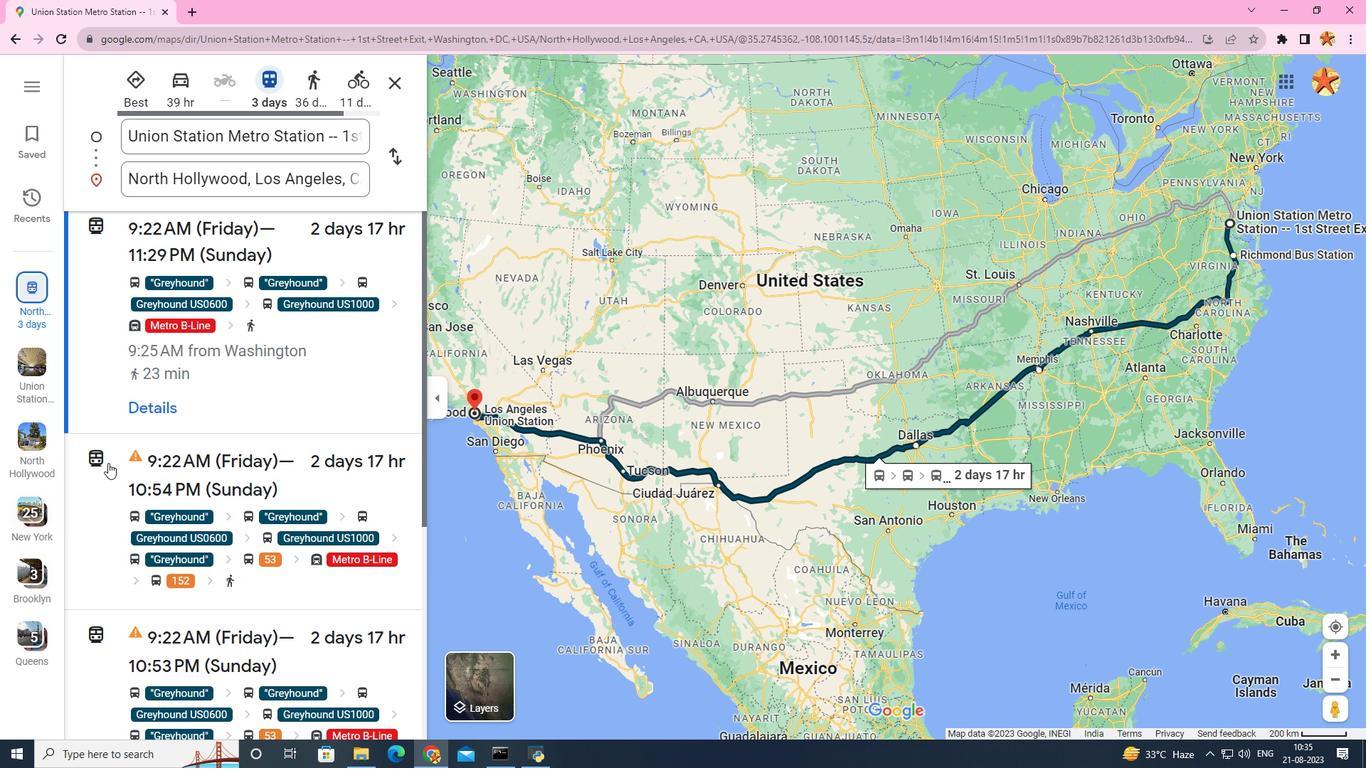 
Action: Mouse scrolled (108, 464) with delta (0, 0)
Screenshot: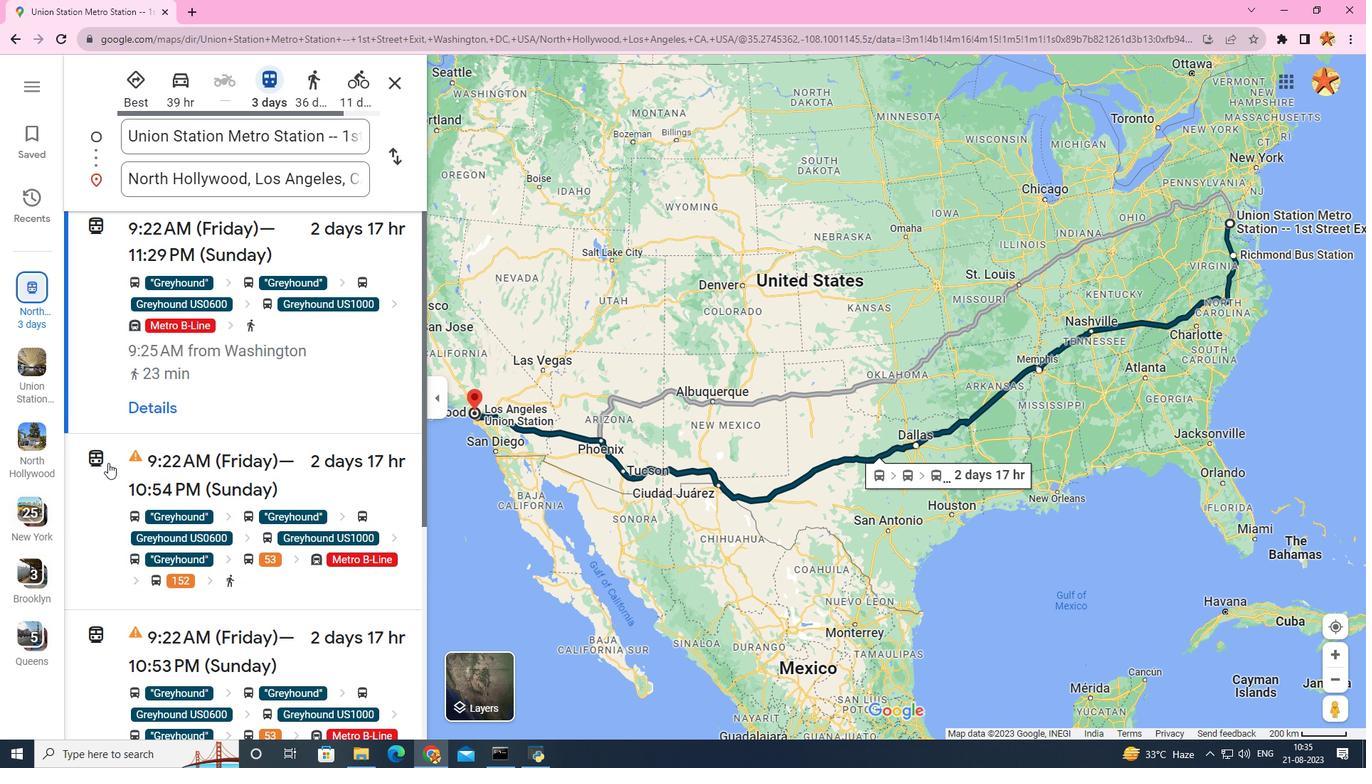 
Action: Mouse scrolled (108, 464) with delta (0, 0)
Screenshot: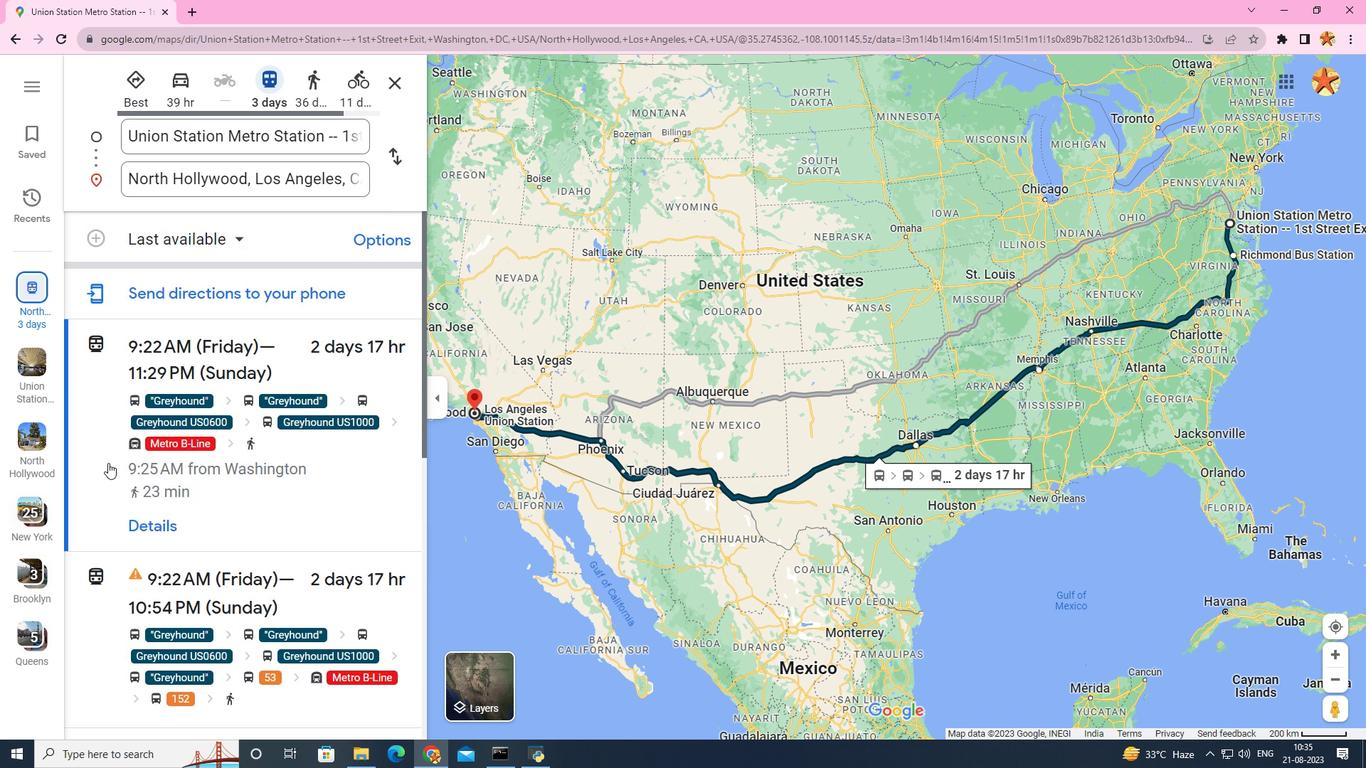
Action: Mouse scrolled (108, 464) with delta (0, 0)
Screenshot: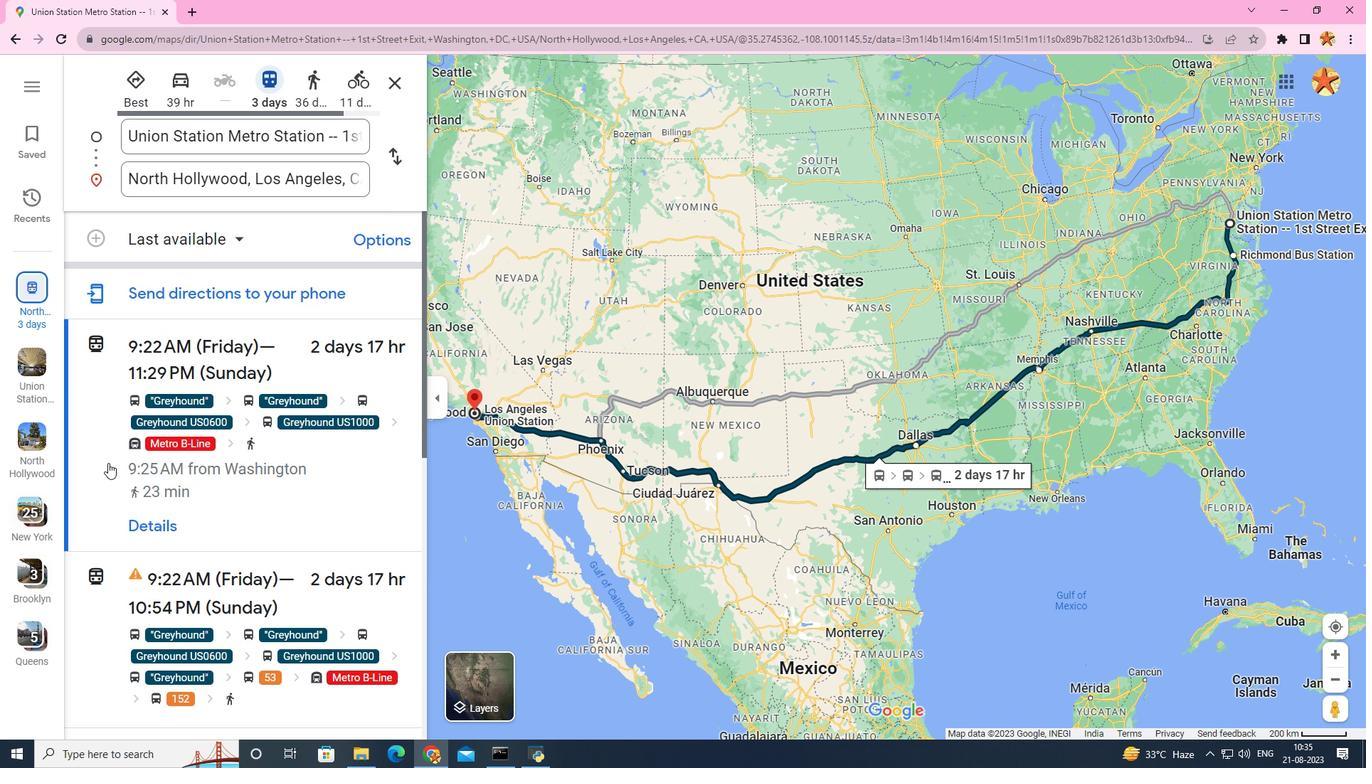 
Action: Mouse scrolled (108, 464) with delta (0, 0)
Screenshot: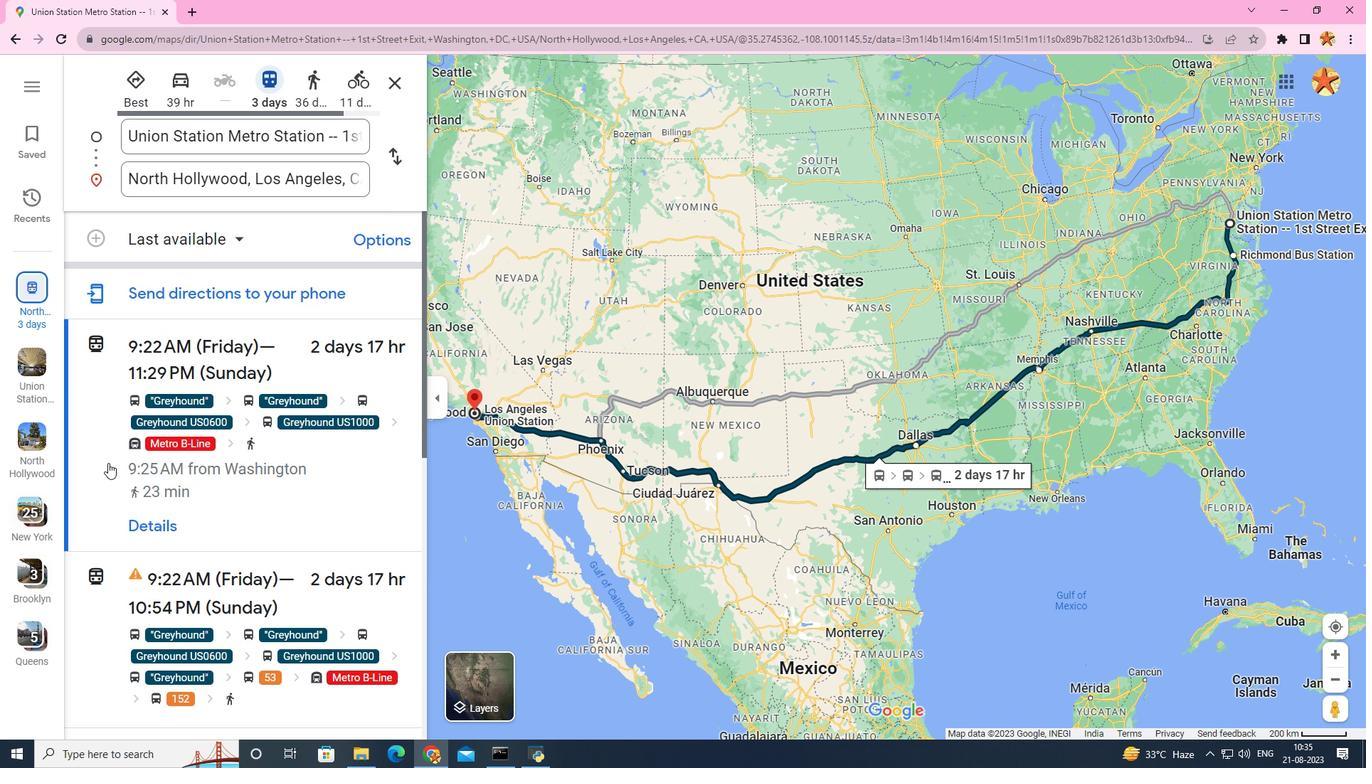 
Action: Mouse scrolled (108, 464) with delta (0, 0)
Screenshot: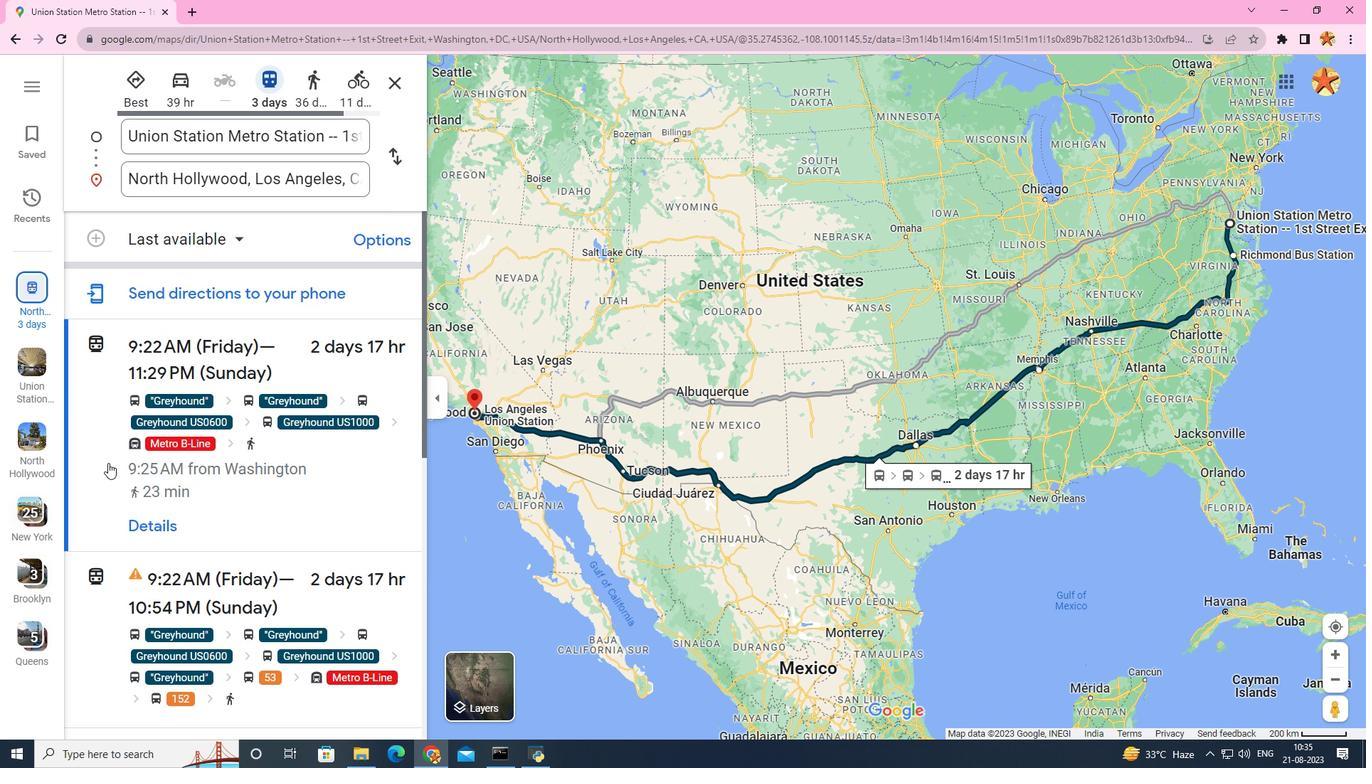 
Action: Mouse scrolled (108, 464) with delta (0, 0)
Screenshot: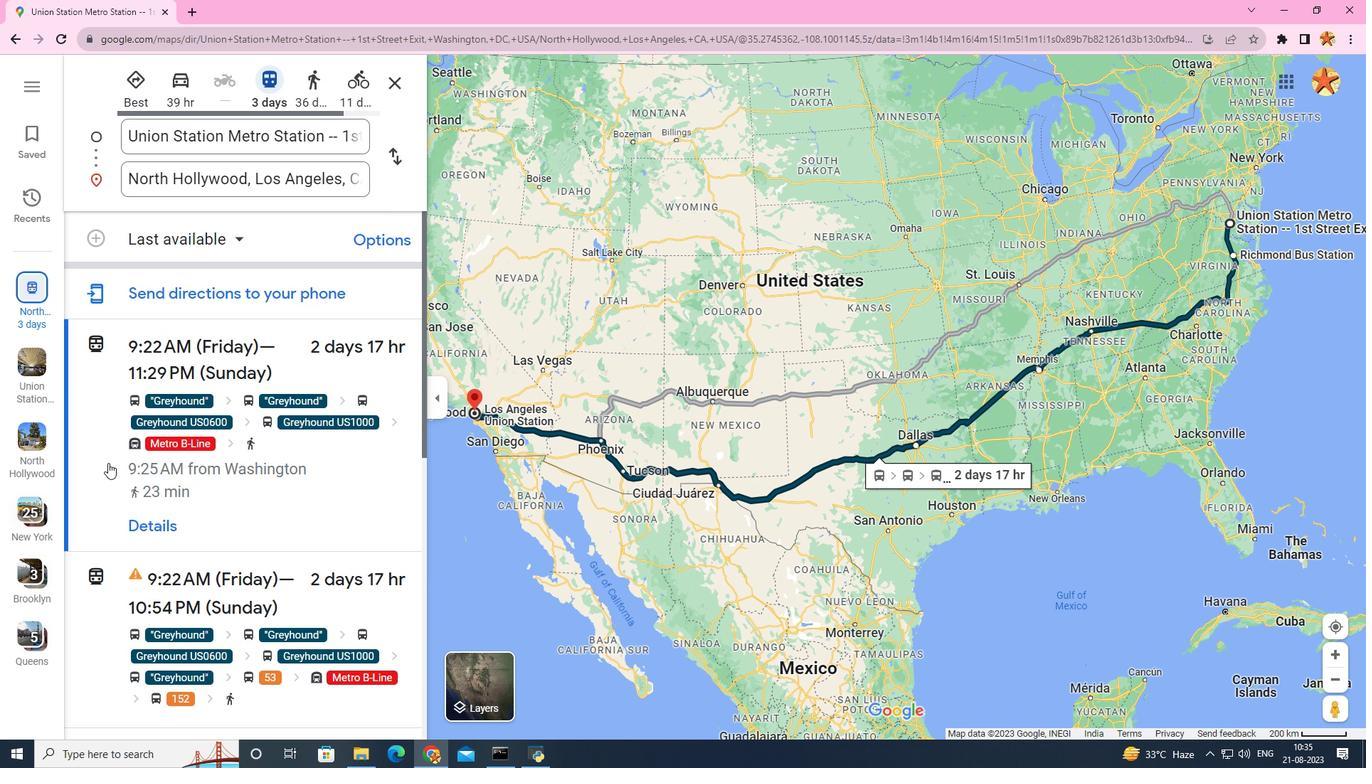 
